 Task: Search one way flight ticket for 4 adults, 1 infant in seat and 1 infant on lap in premium economy from Redmond: Roberts Field to Springfield: Abraham Lincoln Capital Airport on 5-2-2023. Choice of flights is Westjet. Number of bags: 5 checked bags. Price is upto 20000. Outbound departure time preference is 11:00.
Action: Mouse moved to (393, 334)
Screenshot: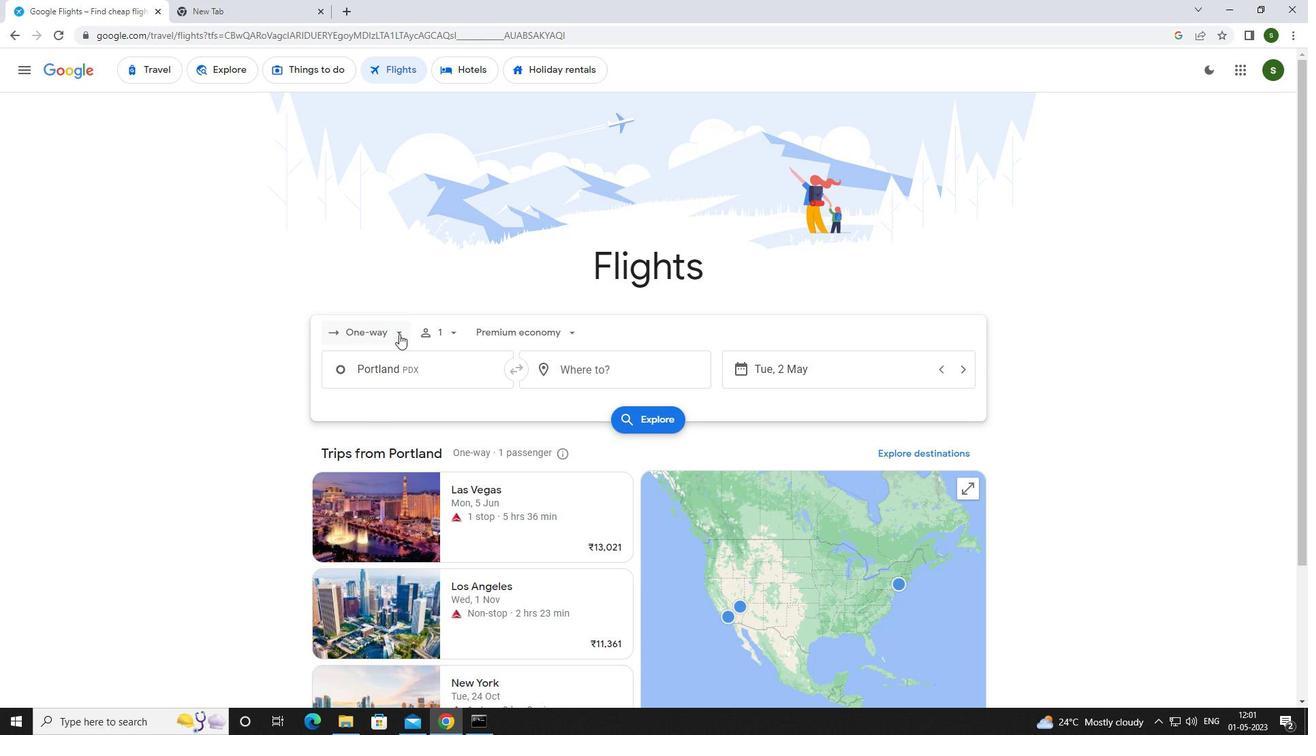 
Action: Mouse pressed left at (393, 334)
Screenshot: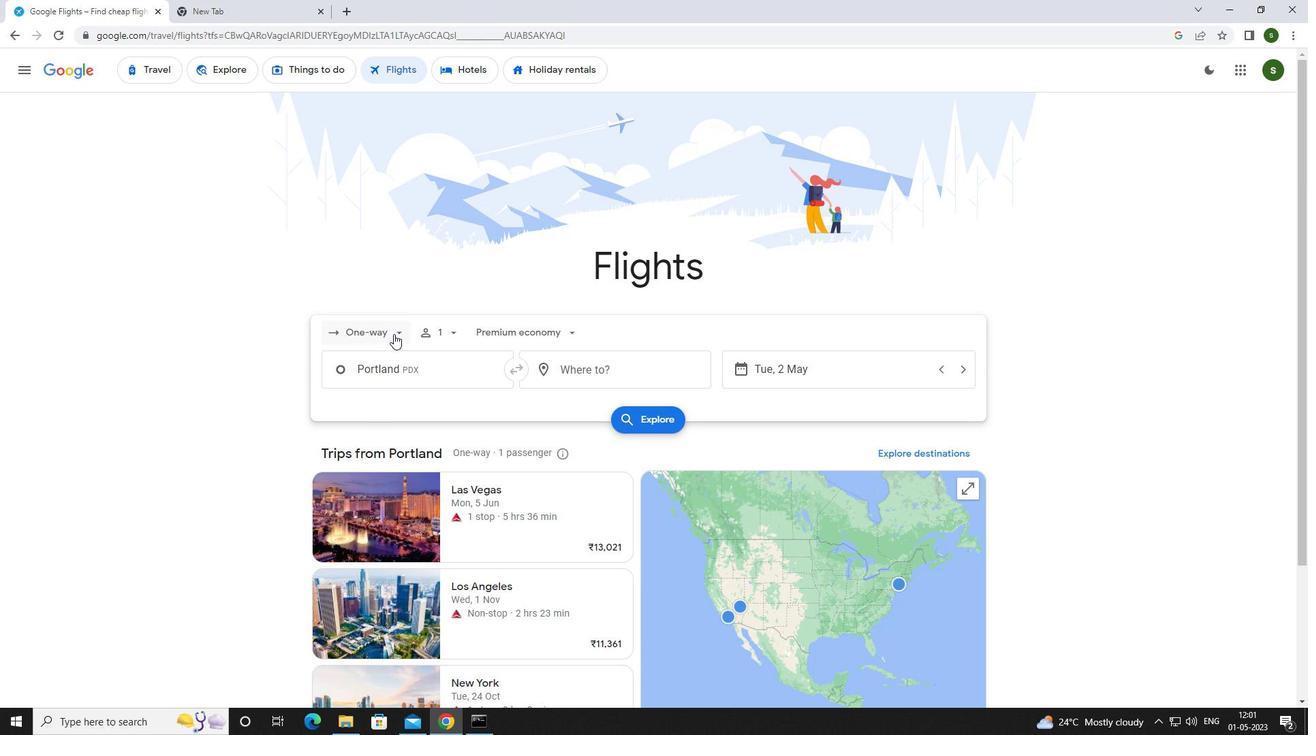 
Action: Mouse moved to (386, 394)
Screenshot: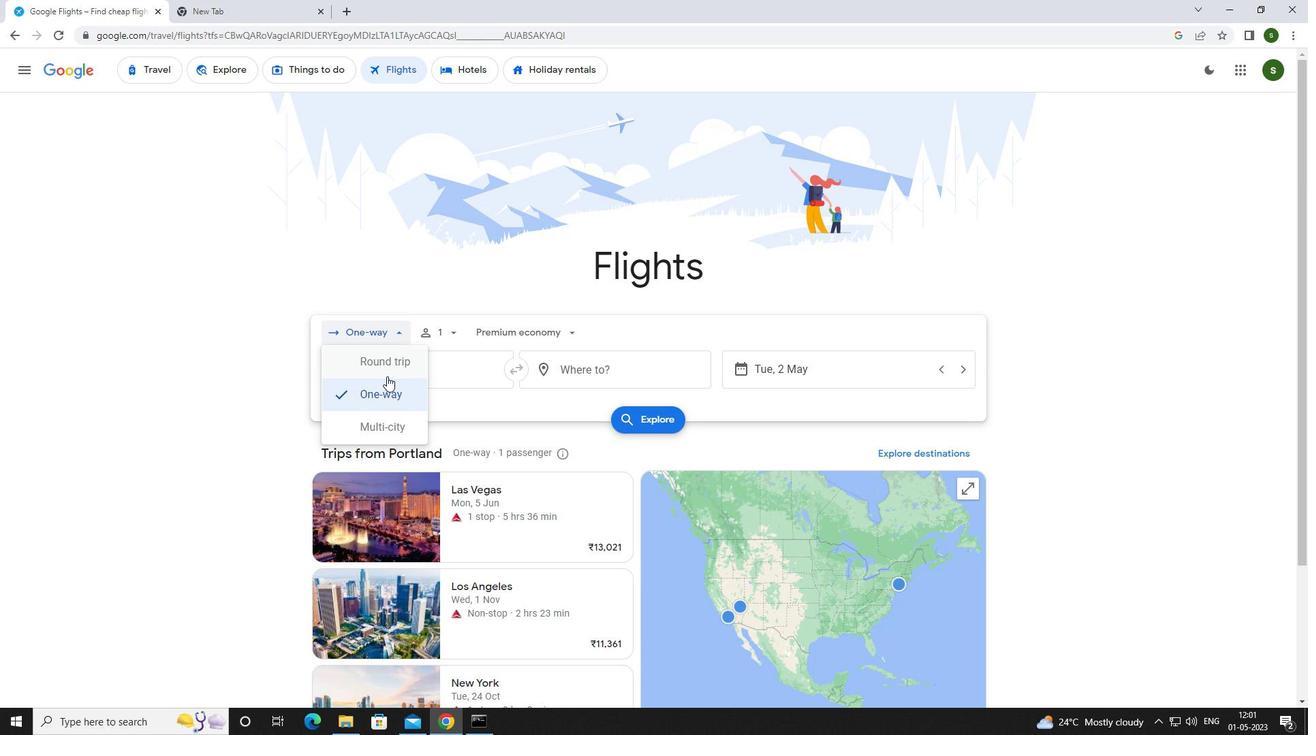 
Action: Mouse pressed left at (386, 394)
Screenshot: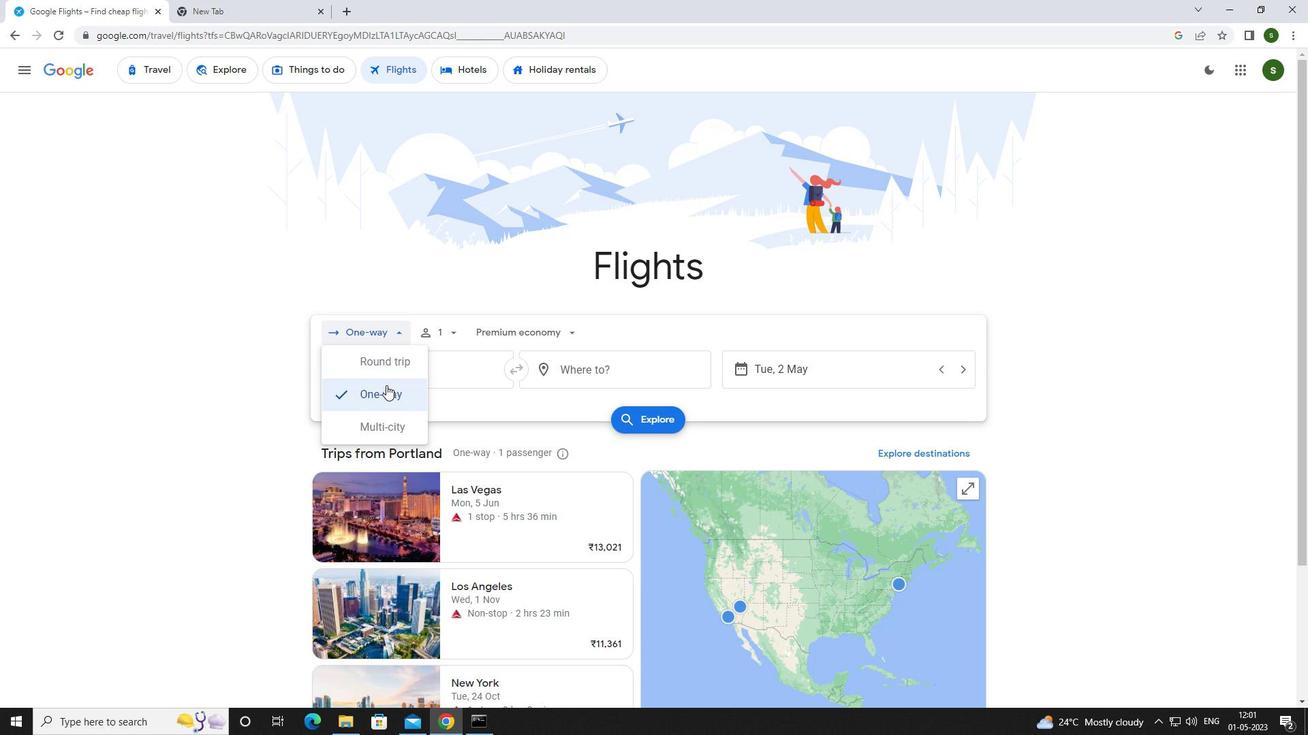 
Action: Mouse moved to (446, 337)
Screenshot: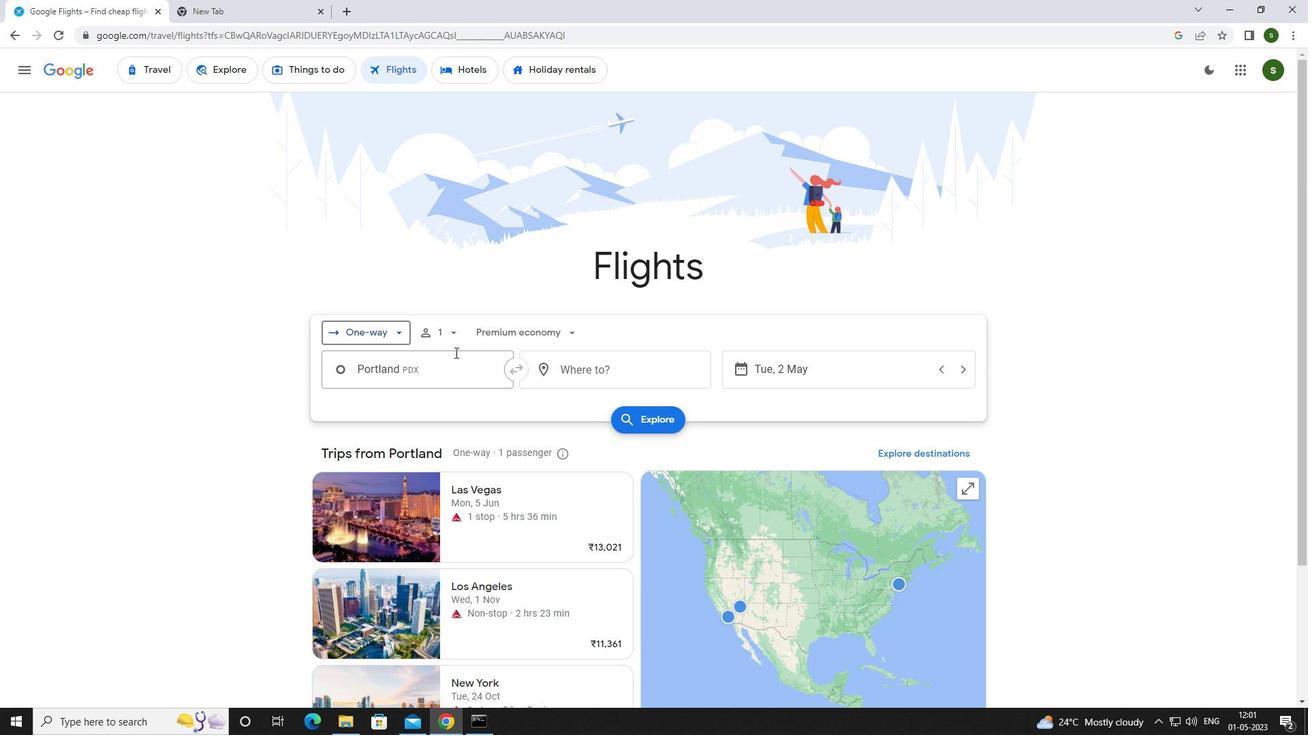
Action: Mouse pressed left at (446, 337)
Screenshot: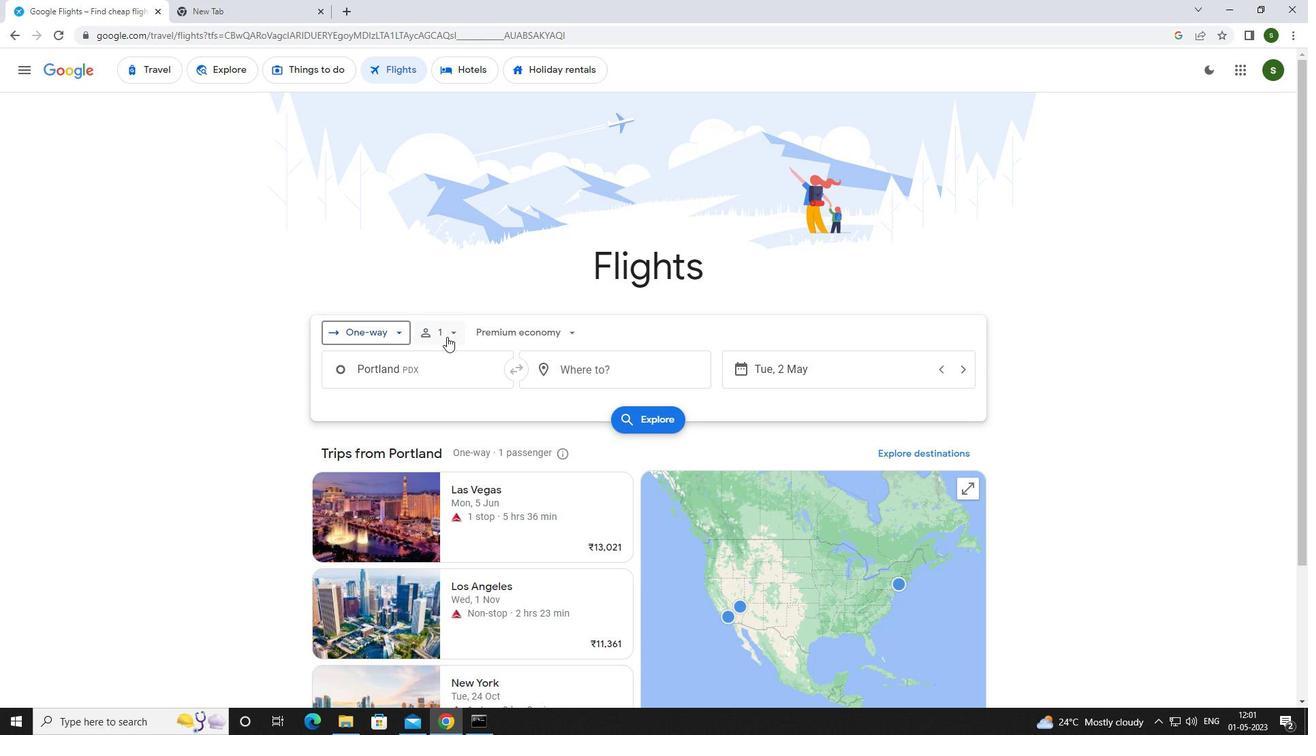 
Action: Mouse moved to (553, 363)
Screenshot: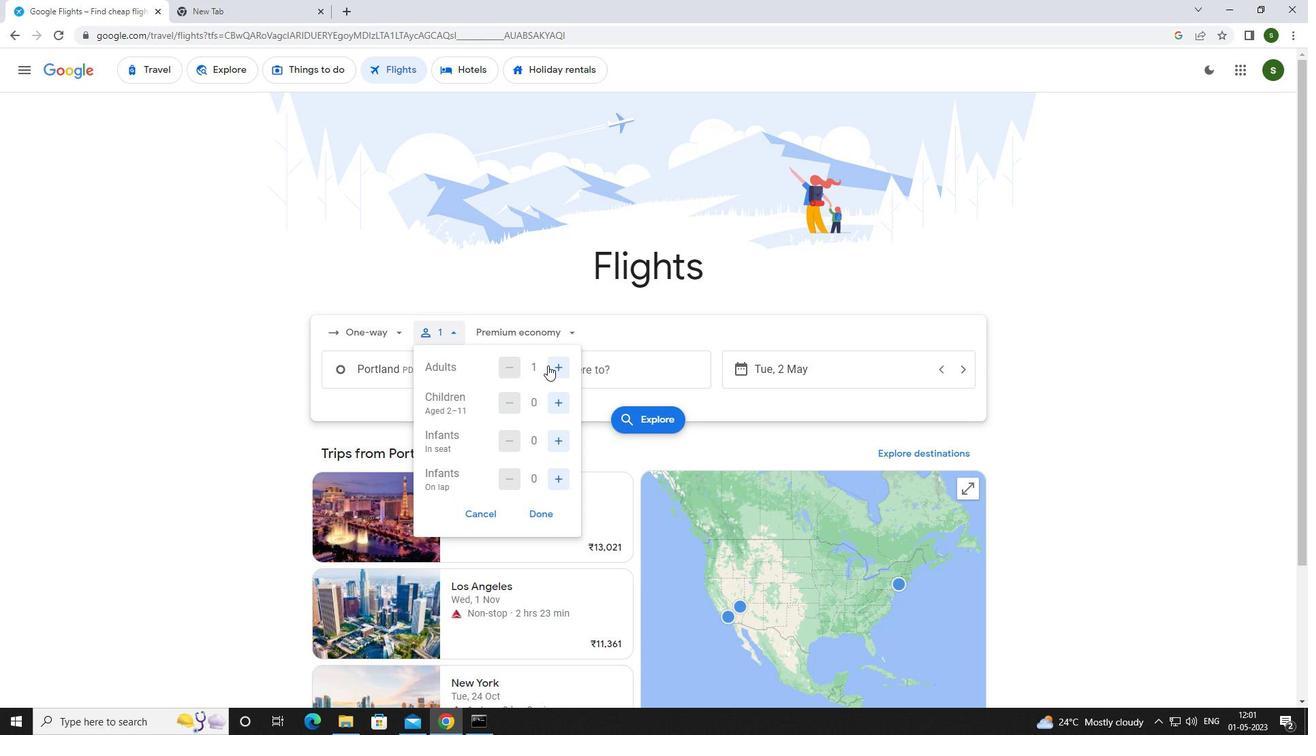 
Action: Mouse pressed left at (553, 363)
Screenshot: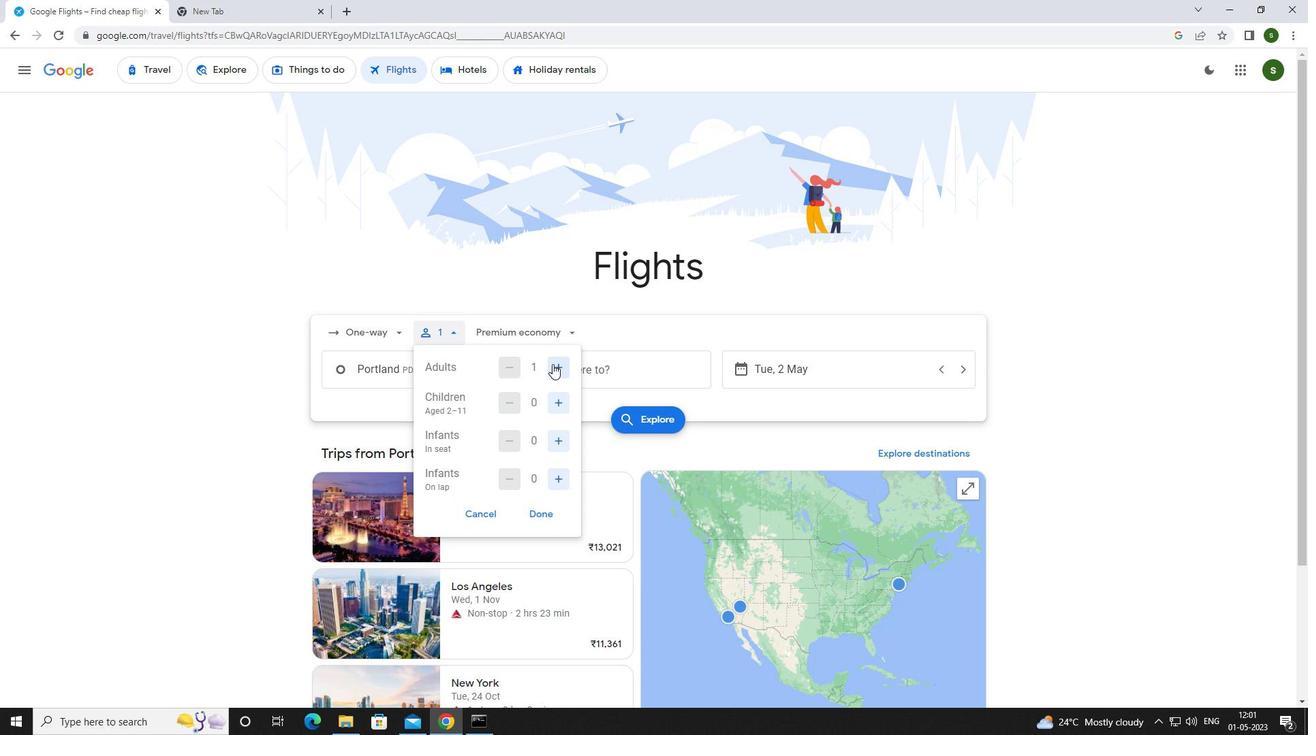 
Action: Mouse pressed left at (553, 363)
Screenshot: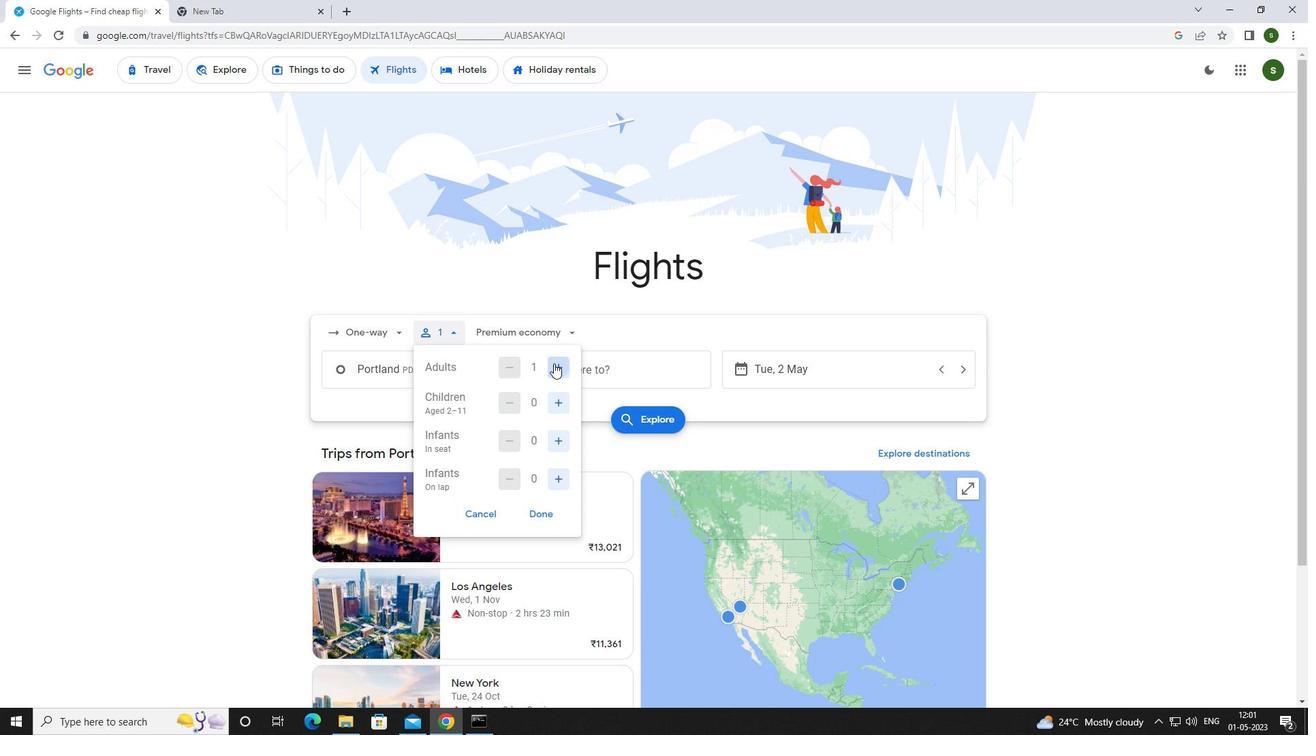 
Action: Mouse pressed left at (553, 363)
Screenshot: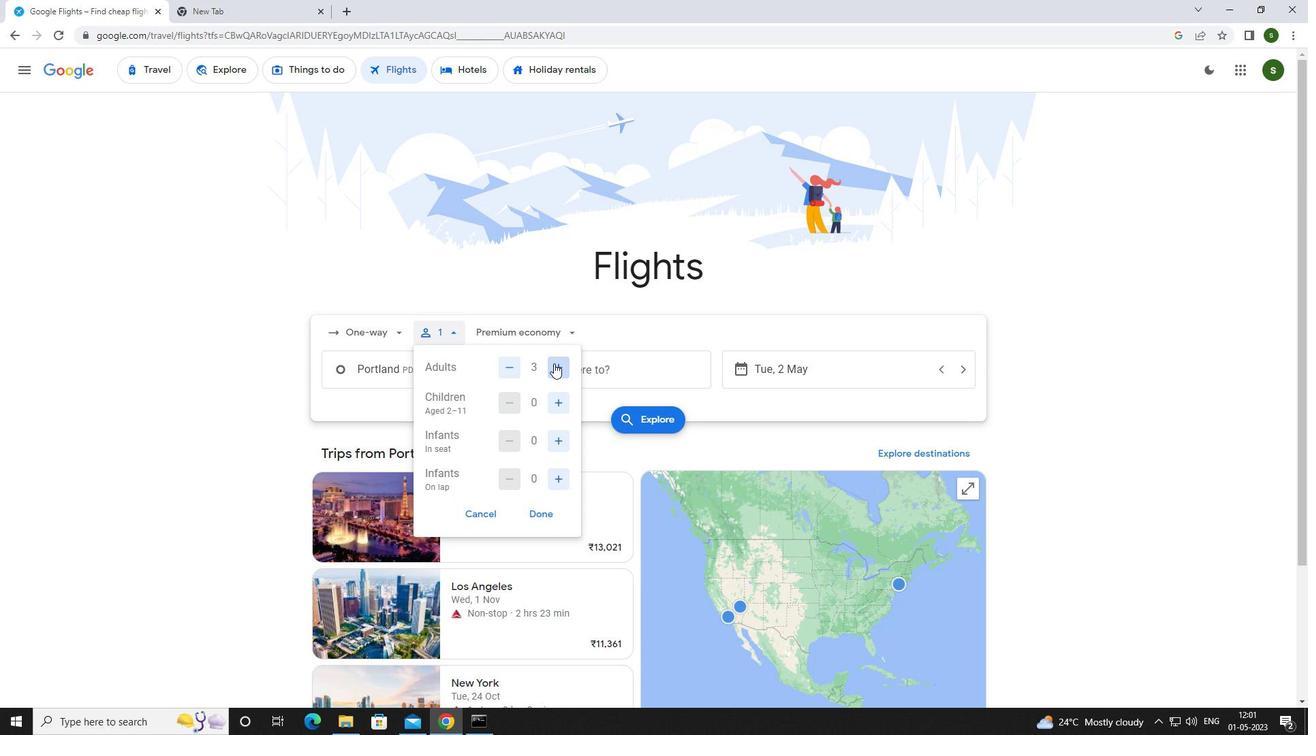 
Action: Mouse moved to (566, 437)
Screenshot: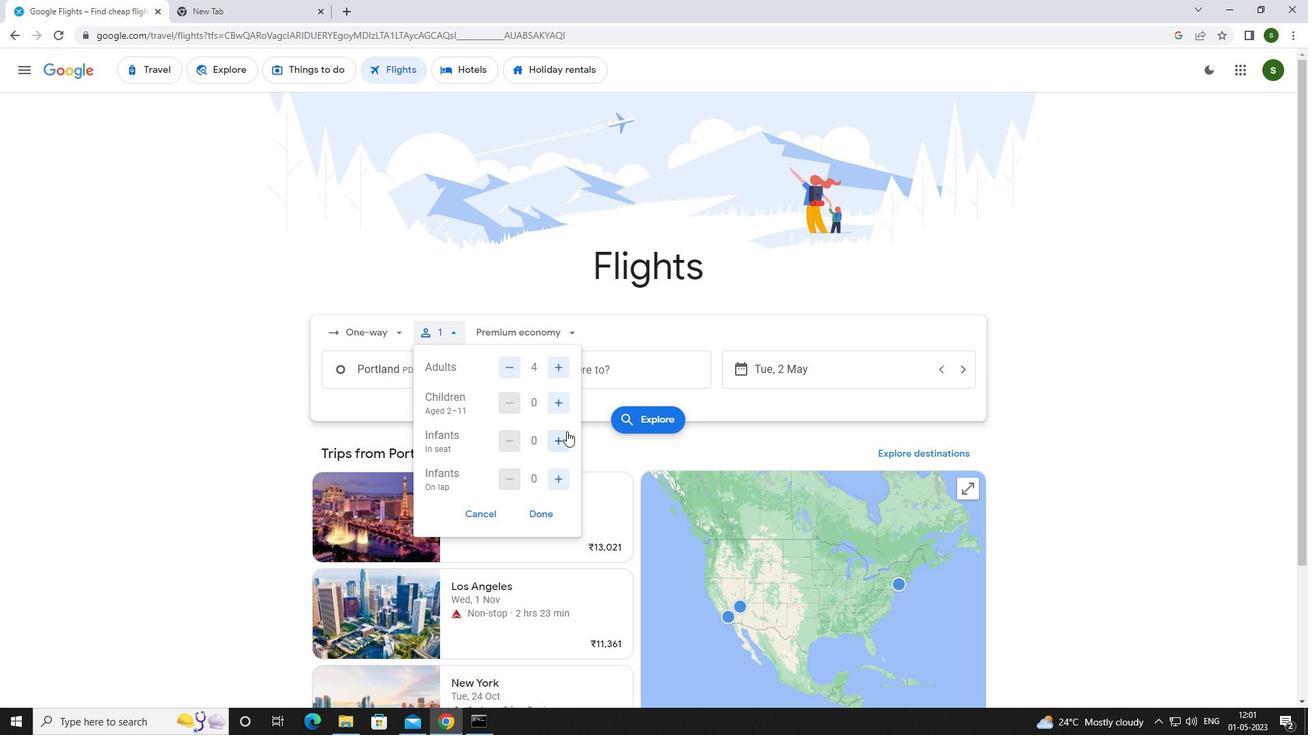 
Action: Mouse pressed left at (566, 437)
Screenshot: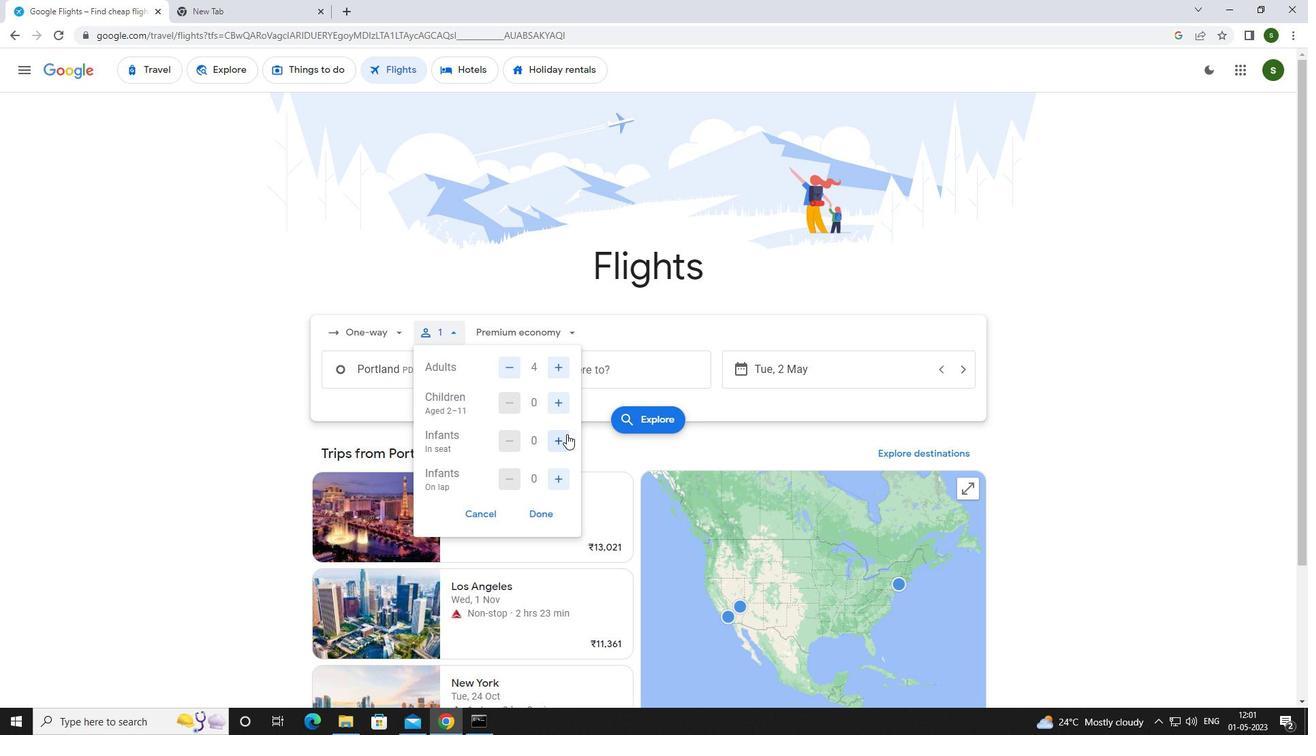 
Action: Mouse moved to (564, 478)
Screenshot: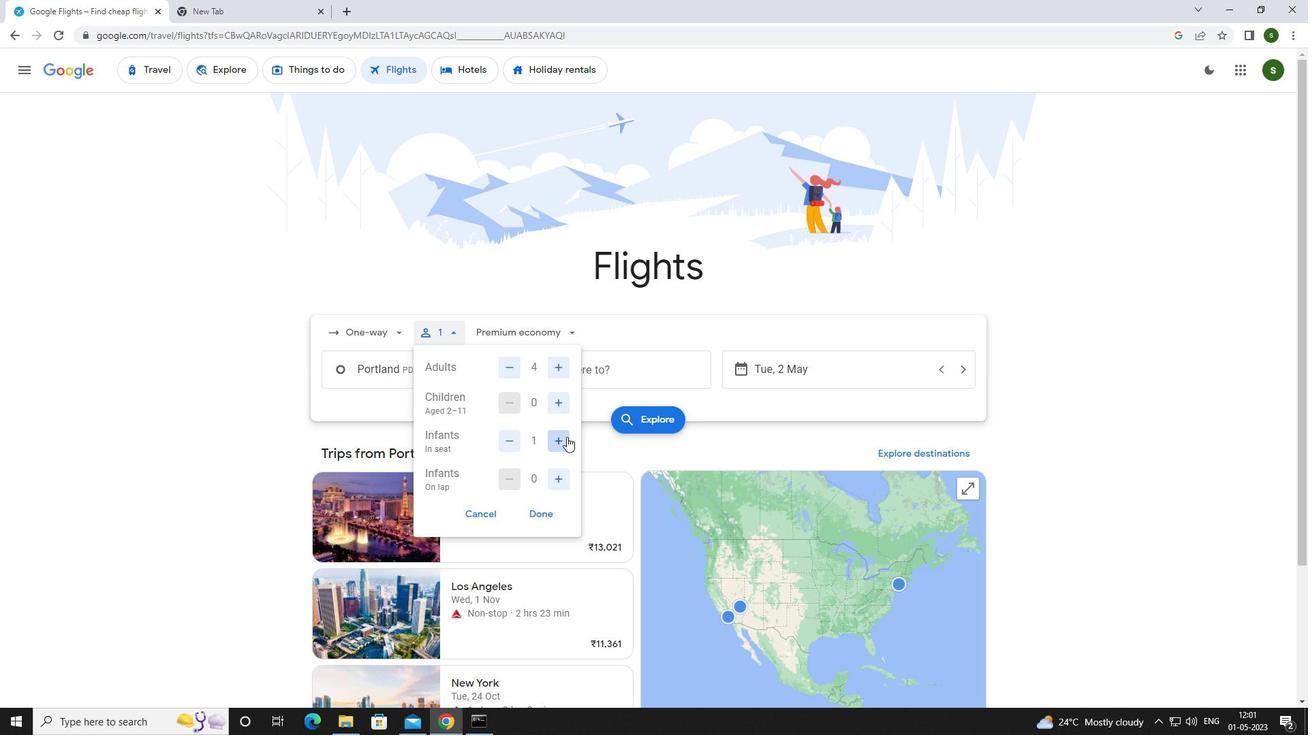 
Action: Mouse pressed left at (564, 478)
Screenshot: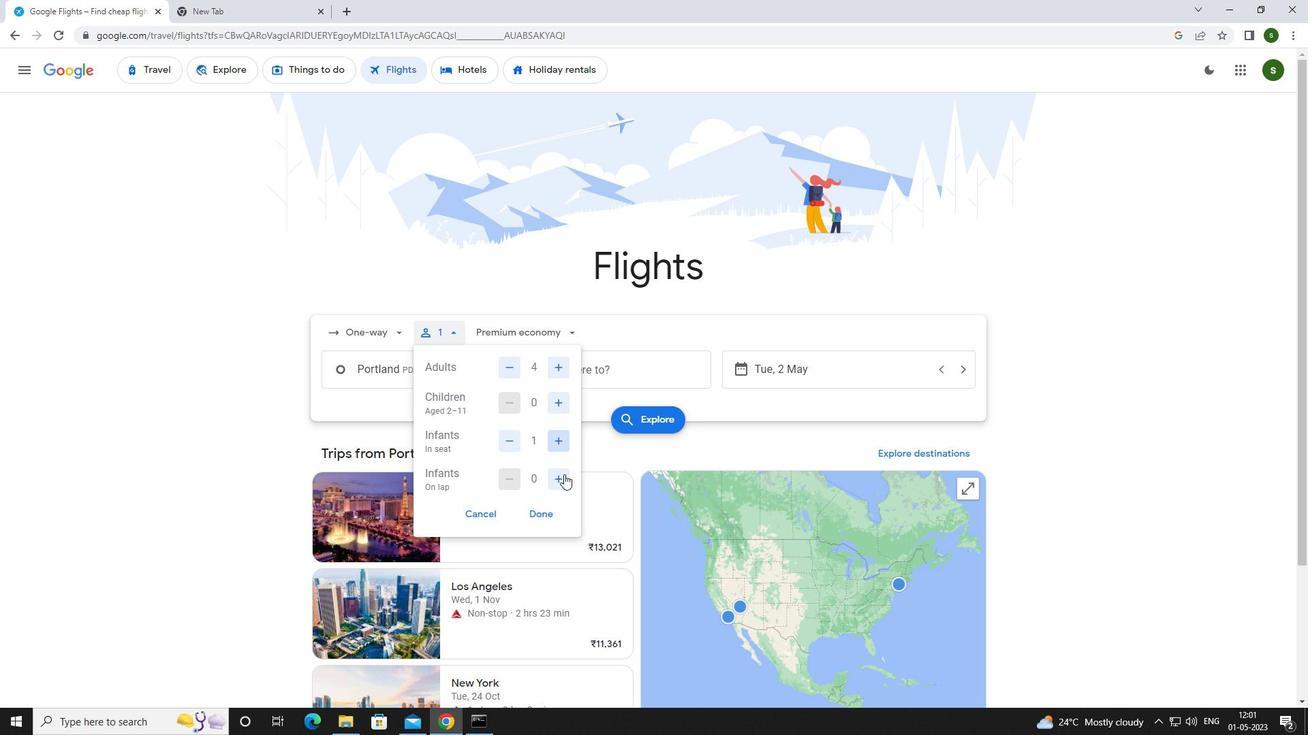 
Action: Mouse moved to (542, 335)
Screenshot: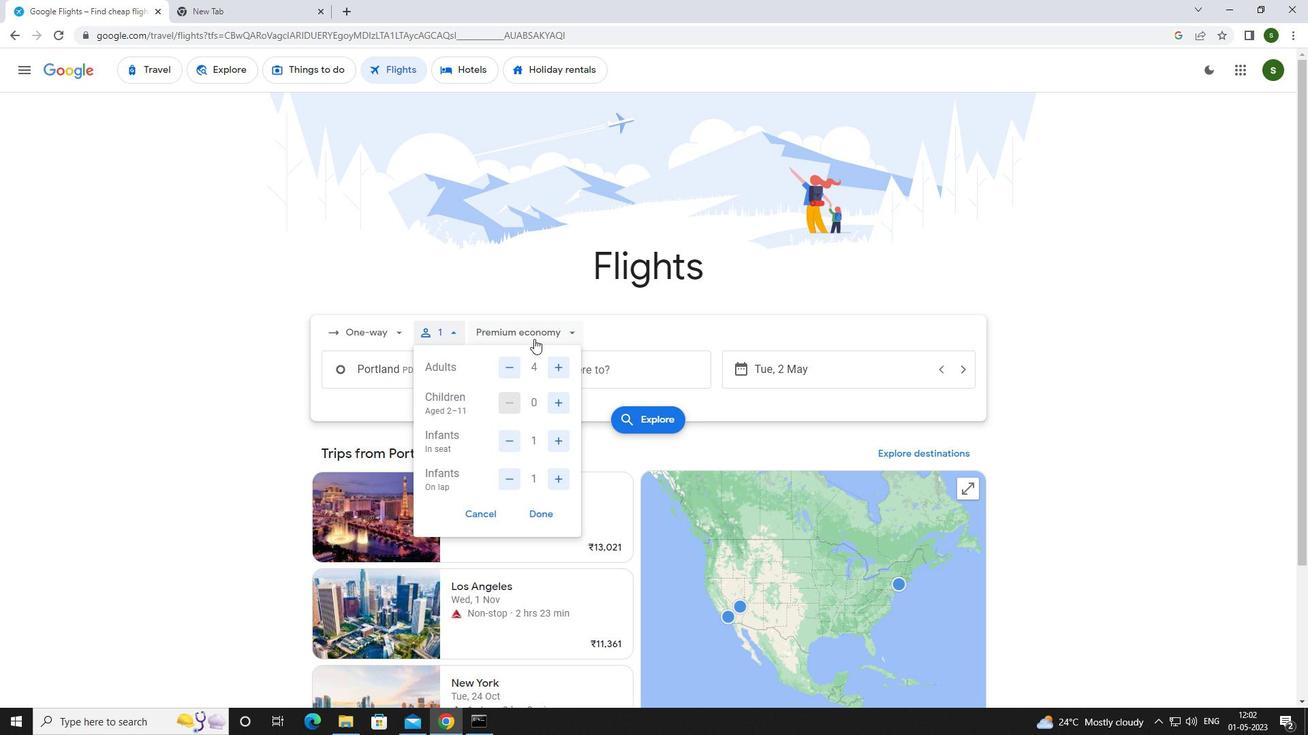 
Action: Mouse pressed left at (542, 335)
Screenshot: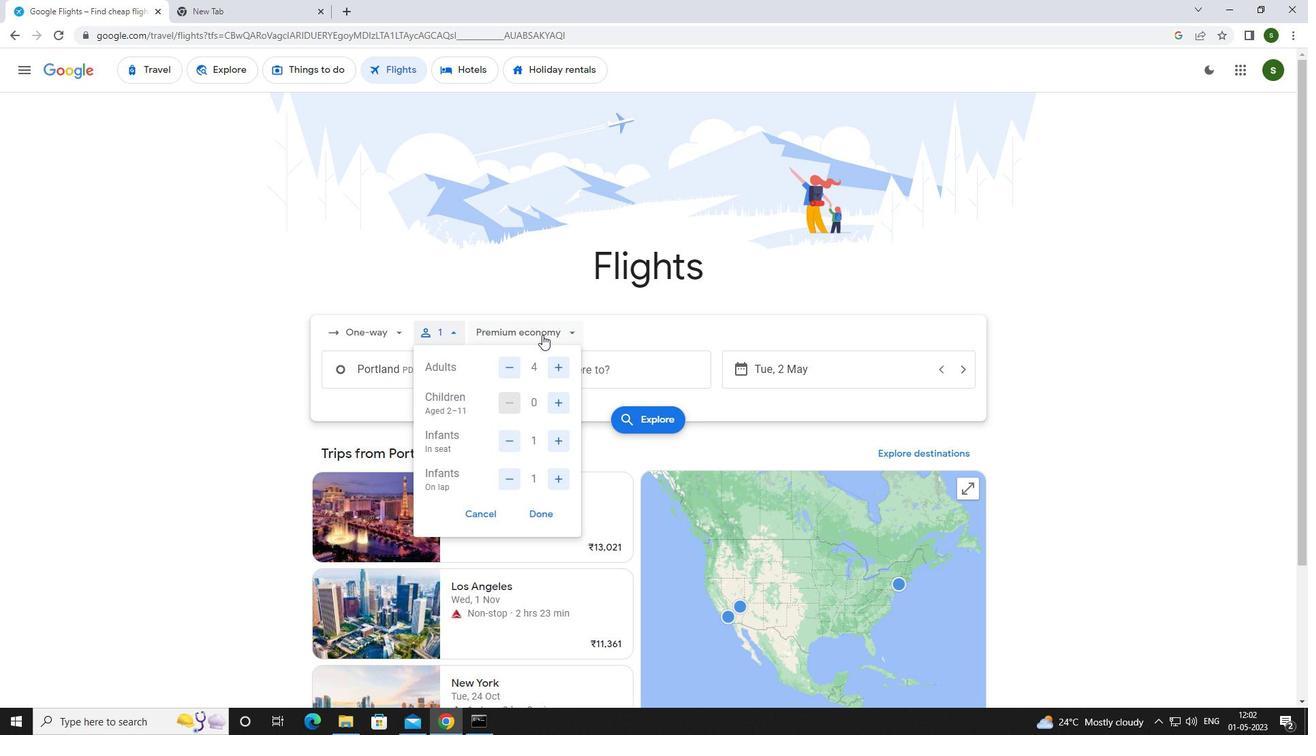 
Action: Mouse moved to (538, 402)
Screenshot: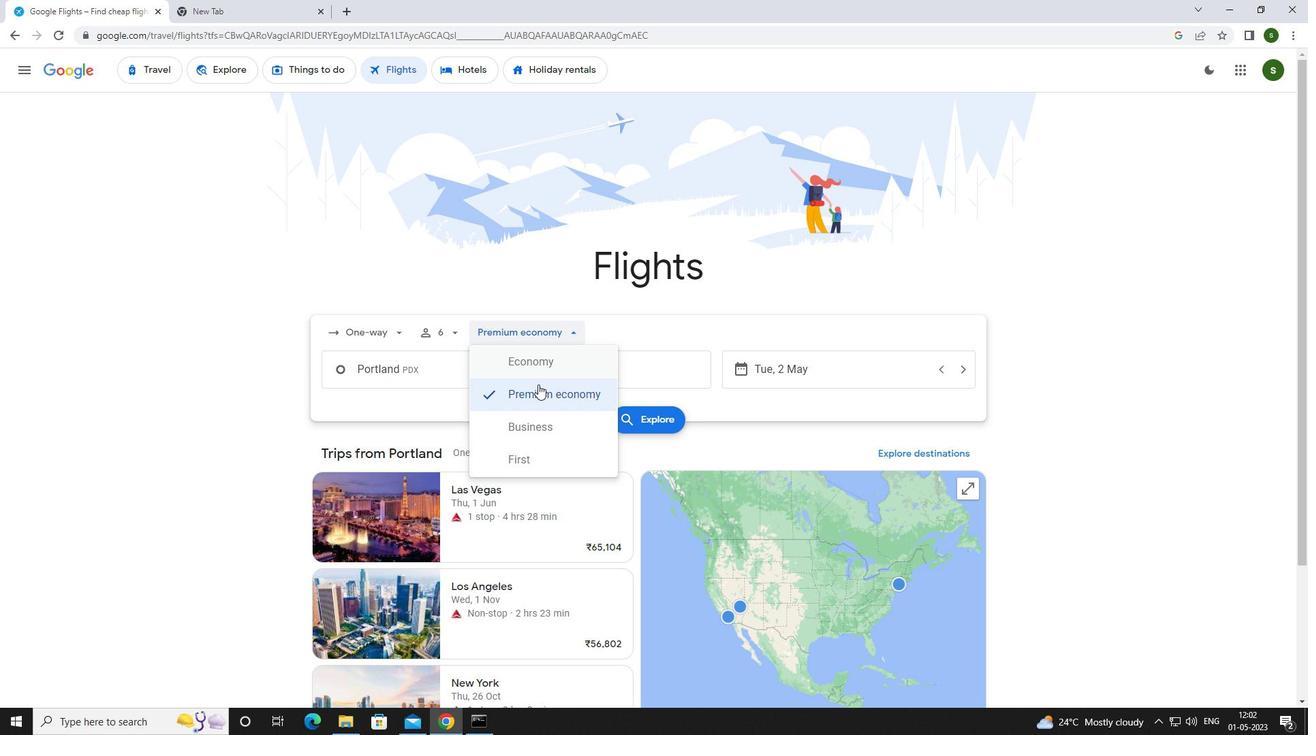 
Action: Mouse pressed left at (538, 402)
Screenshot: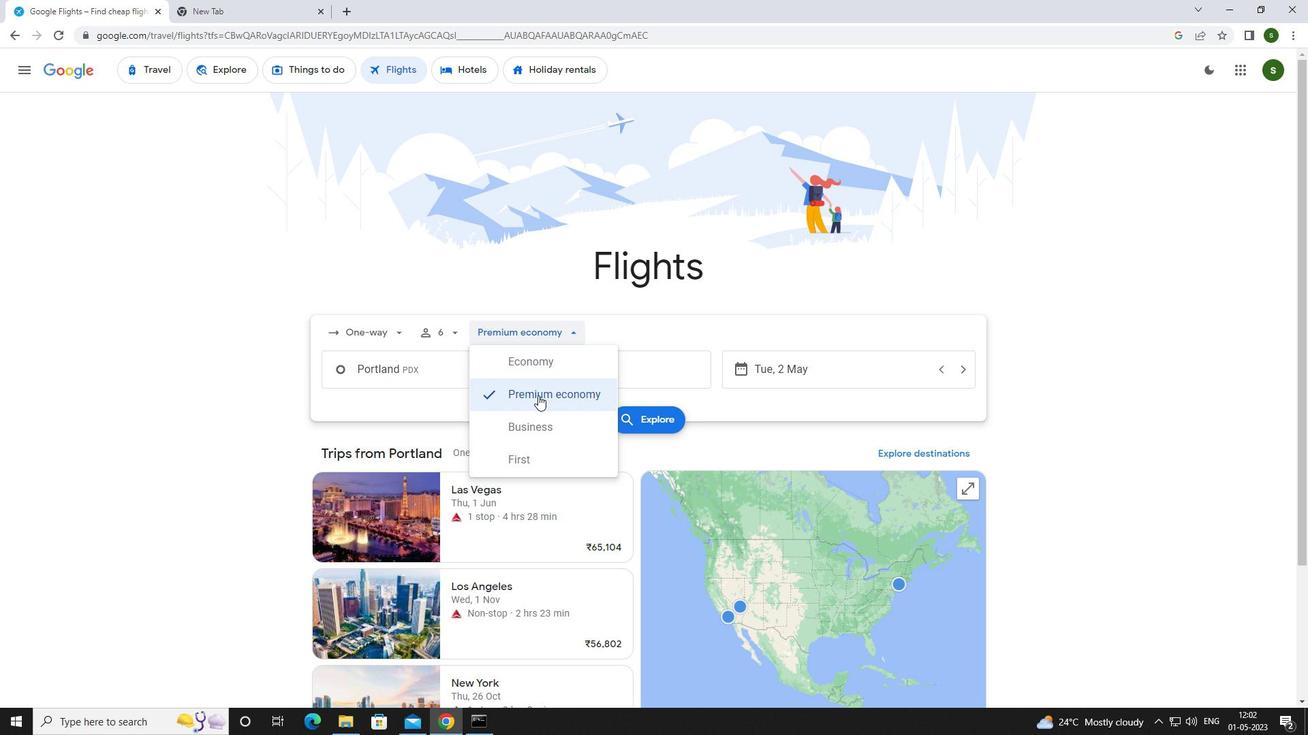 
Action: Mouse moved to (471, 370)
Screenshot: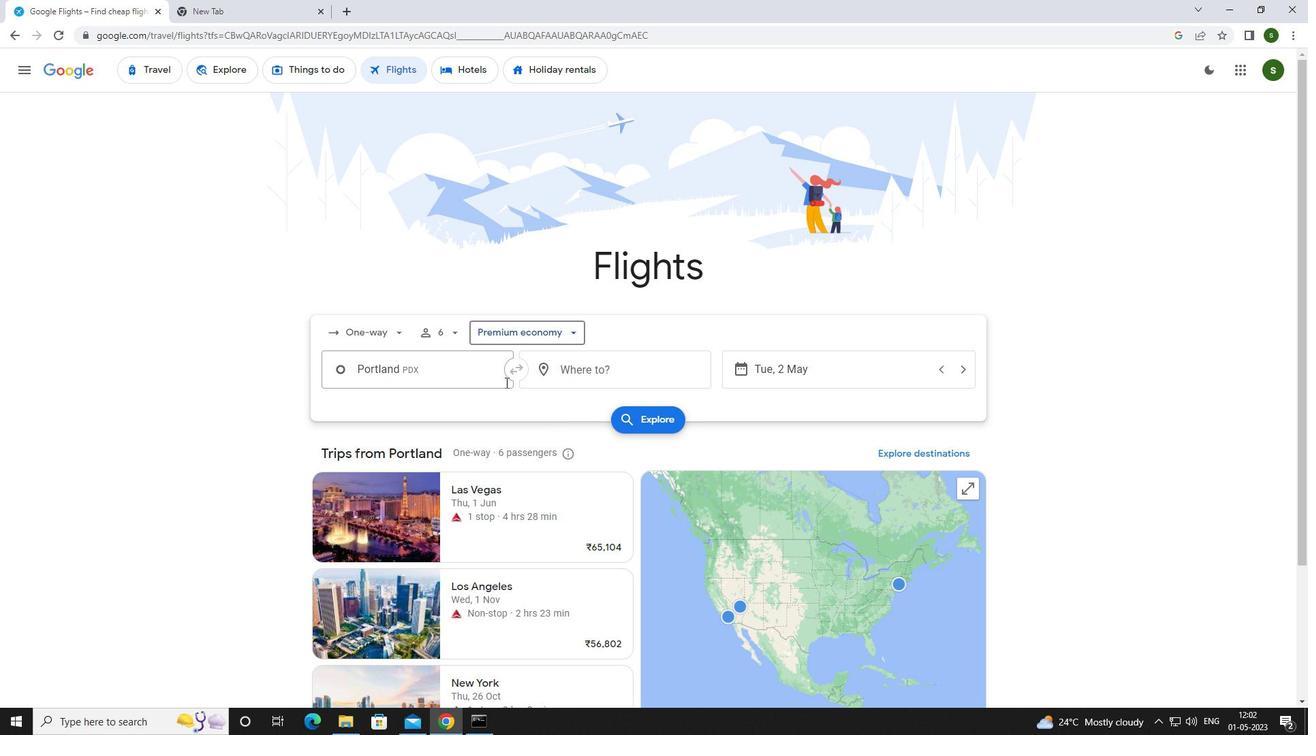 
Action: Mouse pressed left at (471, 370)
Screenshot: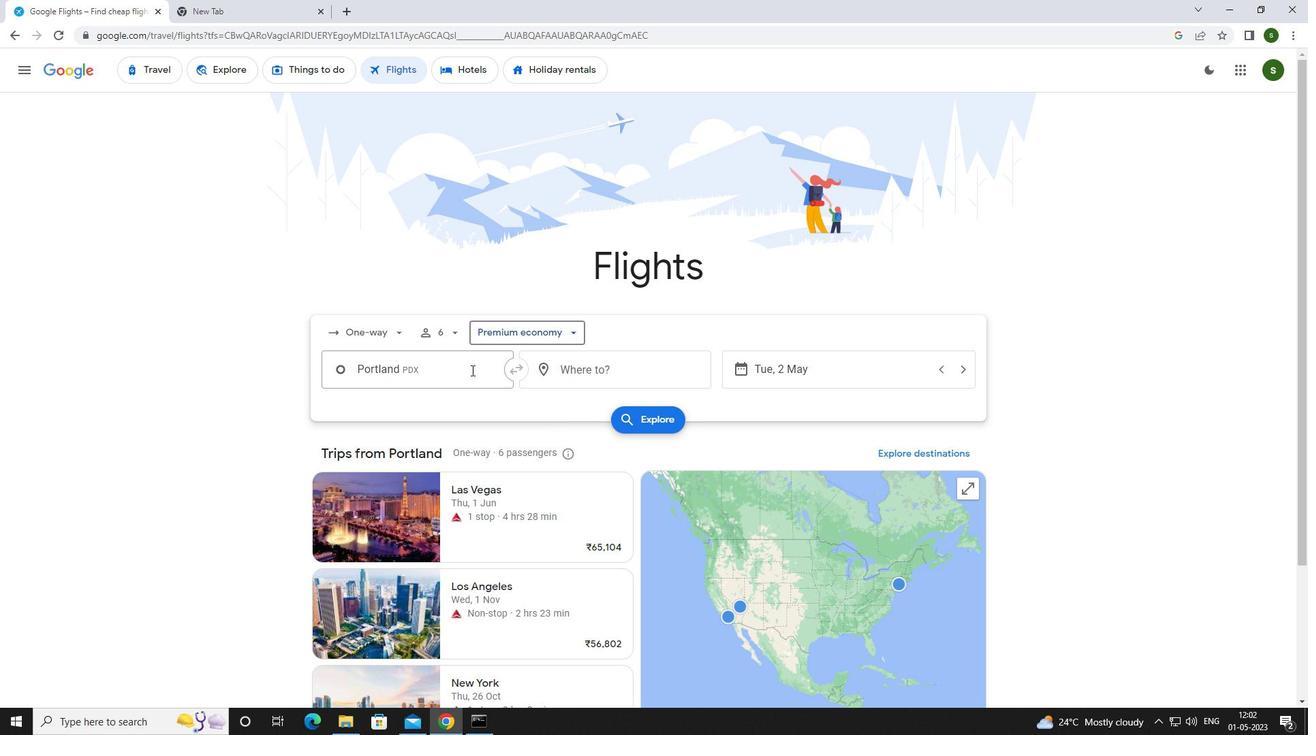 
Action: Key pressed <Key.caps_lock>r<Key.caps_lock>edmond<Key.enter>
Screenshot: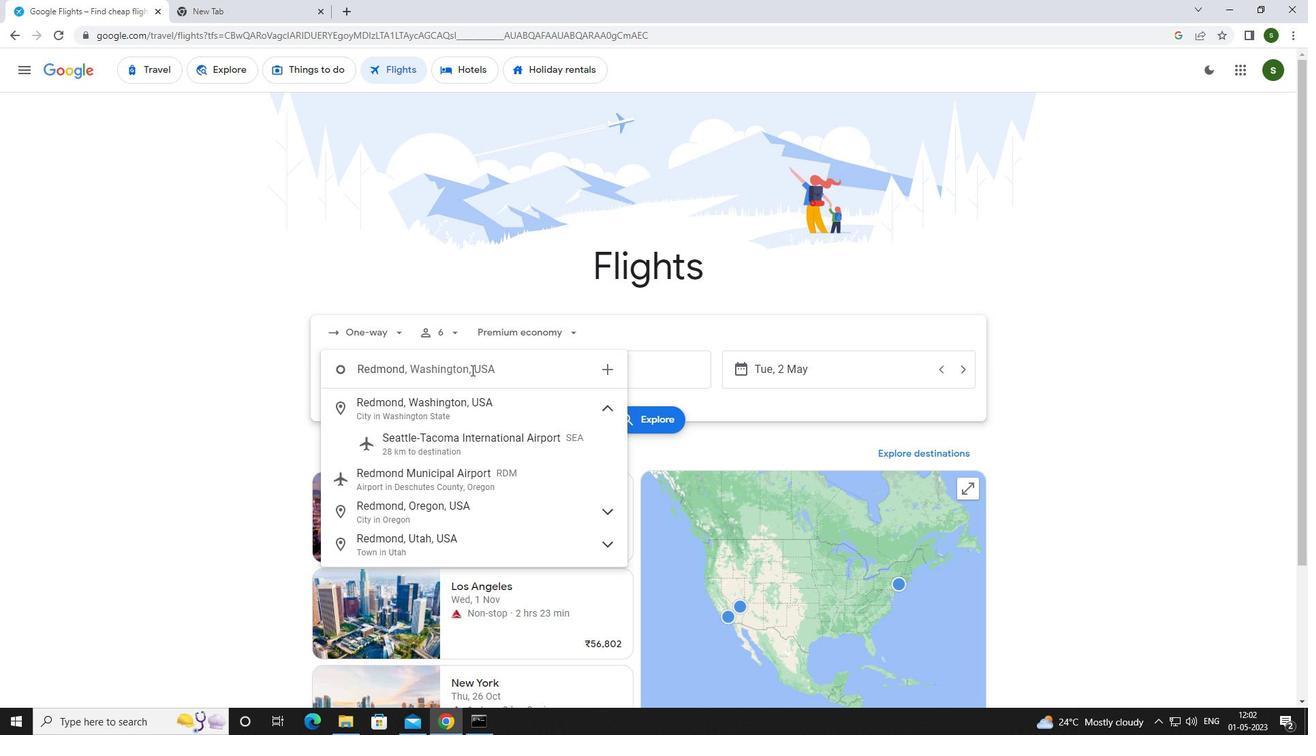 
Action: Mouse moved to (598, 364)
Screenshot: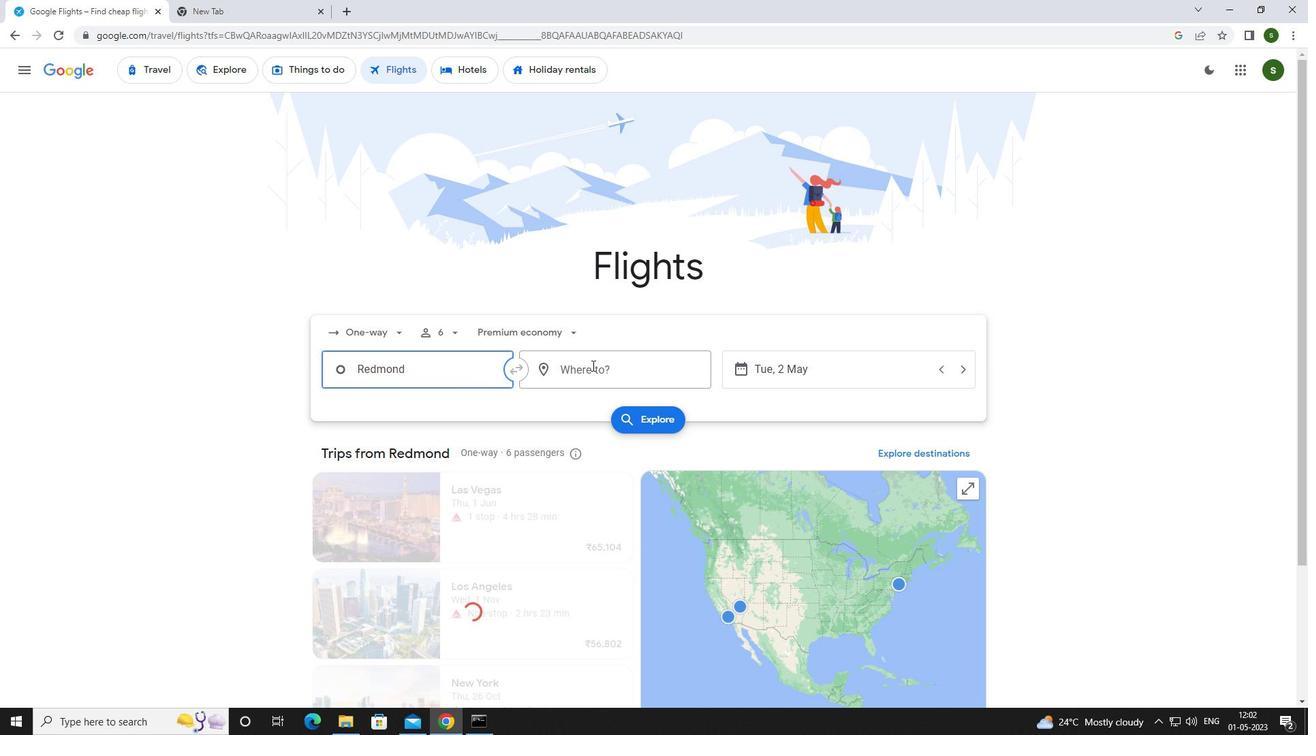 
Action: Mouse pressed left at (598, 364)
Screenshot: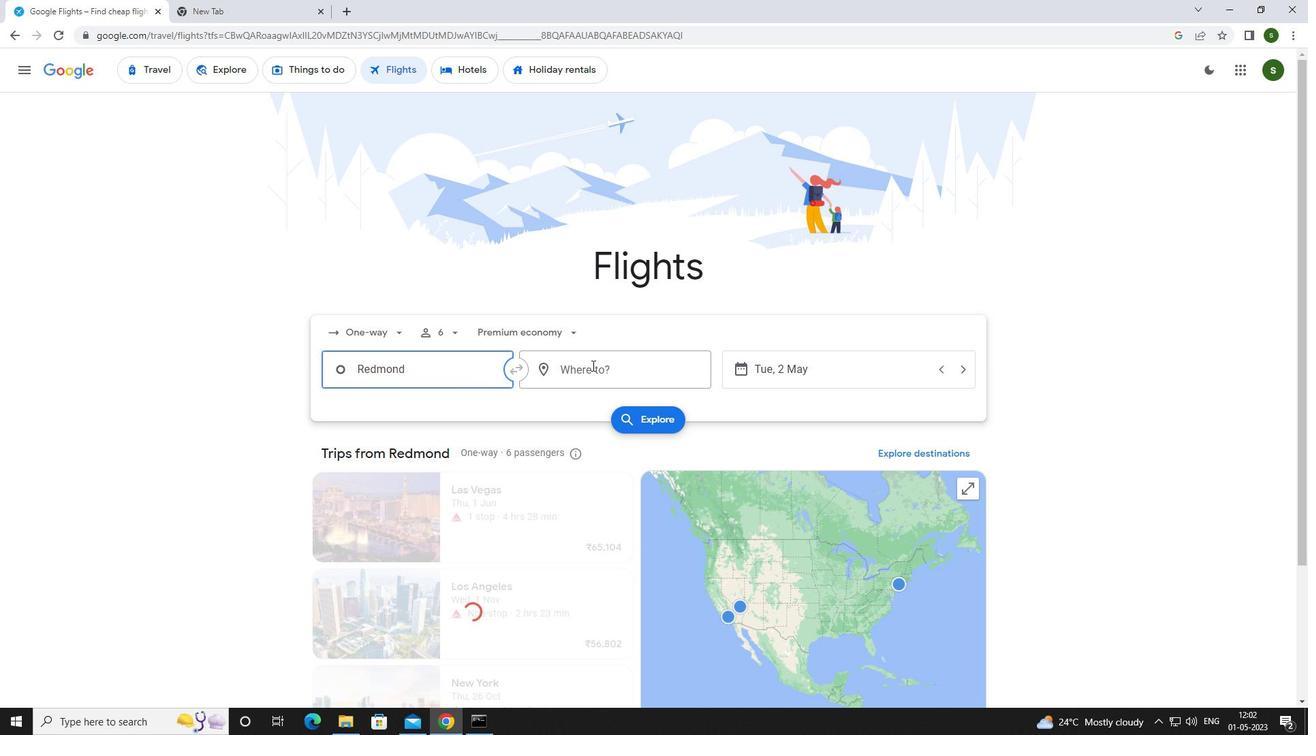 
Action: Mouse moved to (598, 360)
Screenshot: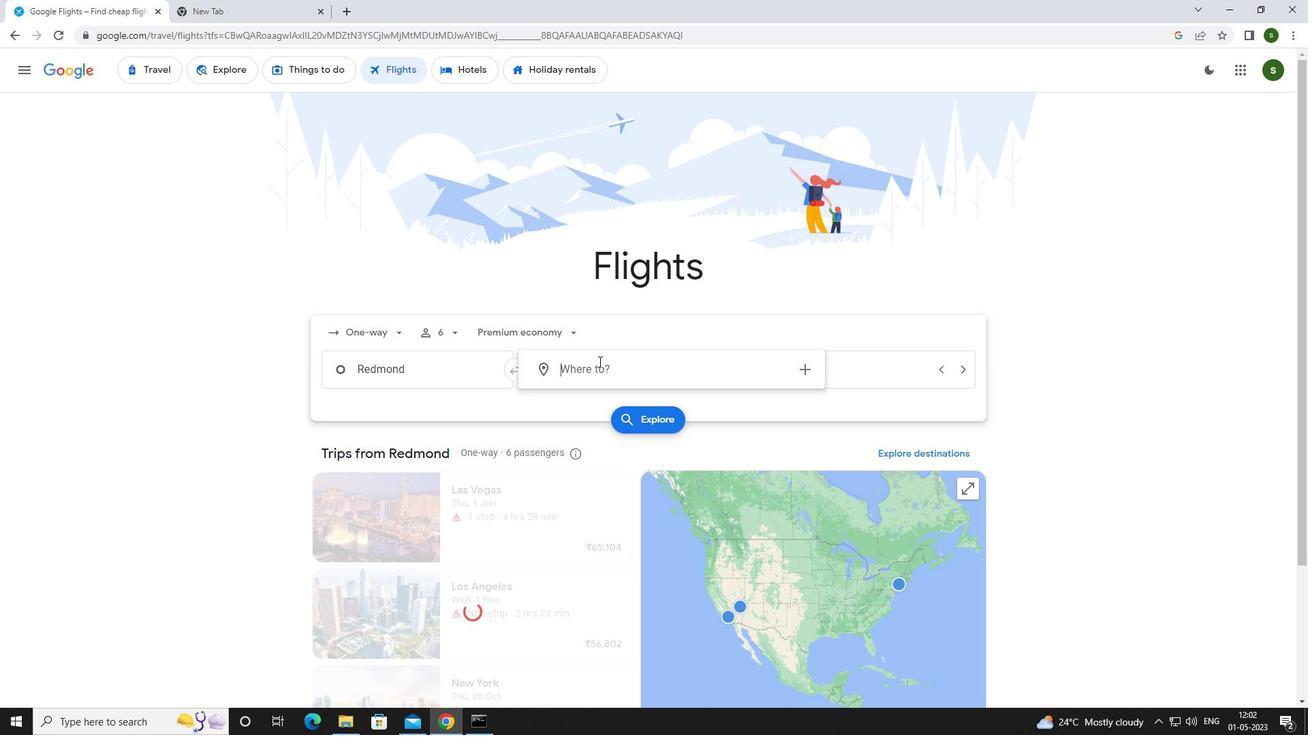 
Action: Key pressed <Key.caps_lock>s<Key.caps_lock>pringfield
Screenshot: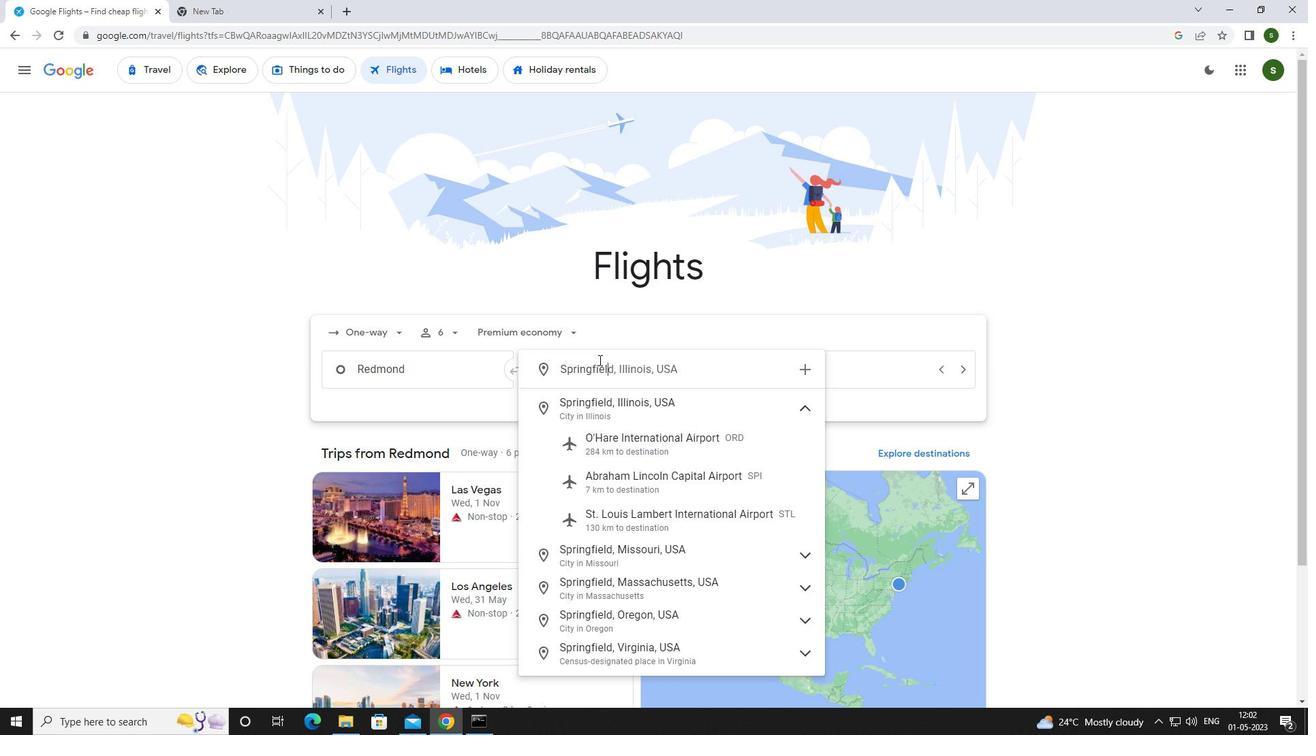 
Action: Mouse moved to (644, 472)
Screenshot: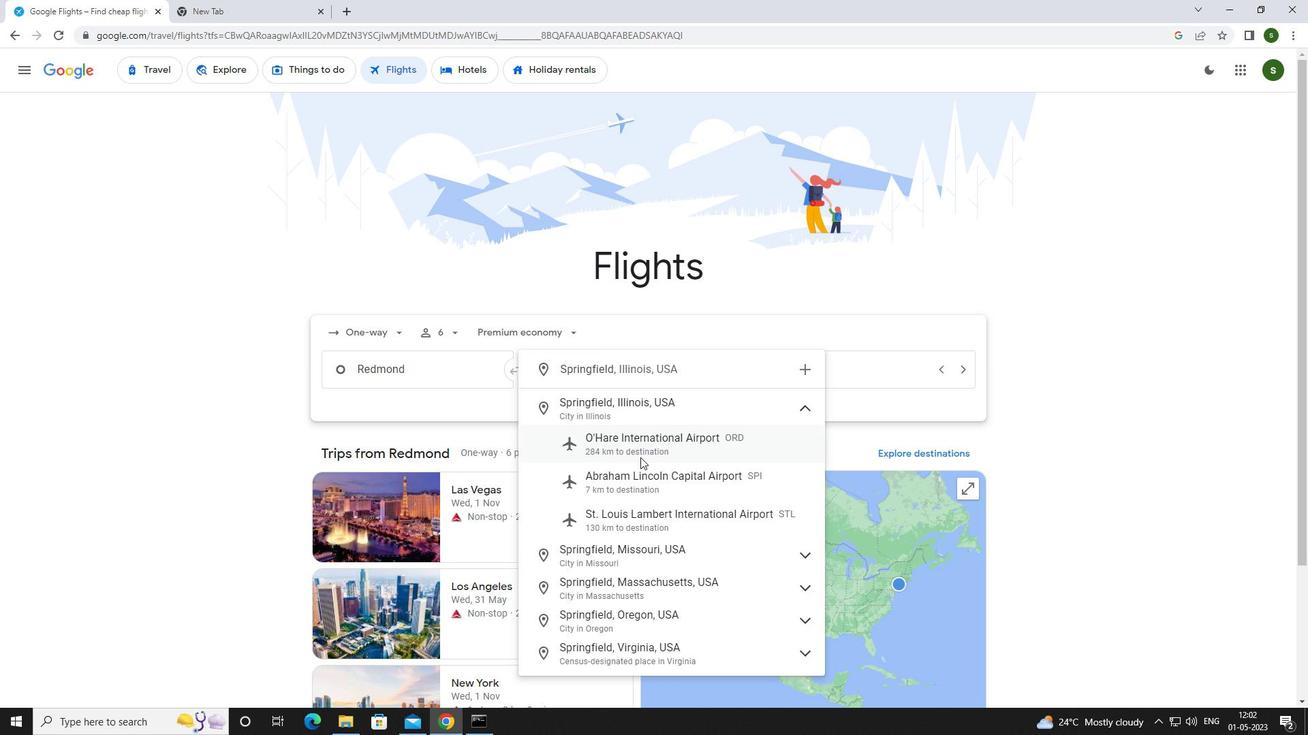 
Action: Mouse pressed left at (644, 472)
Screenshot: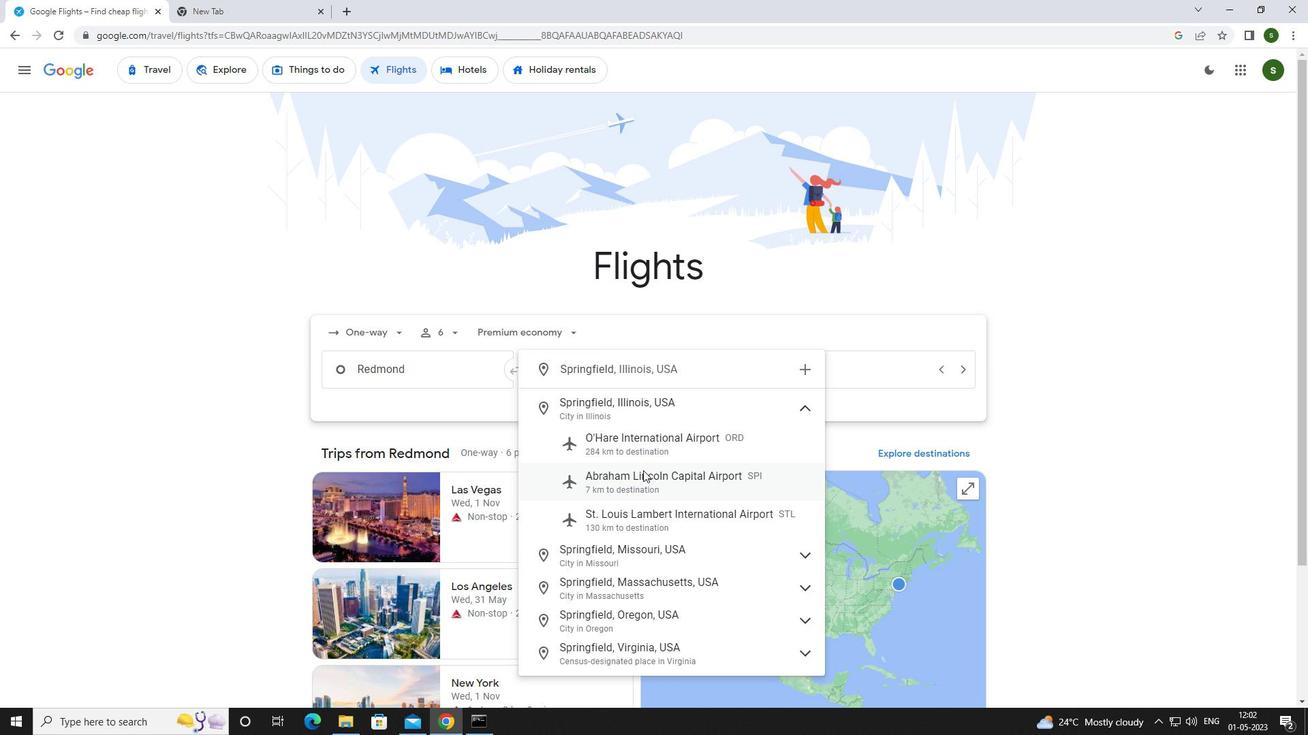 
Action: Mouse moved to (836, 376)
Screenshot: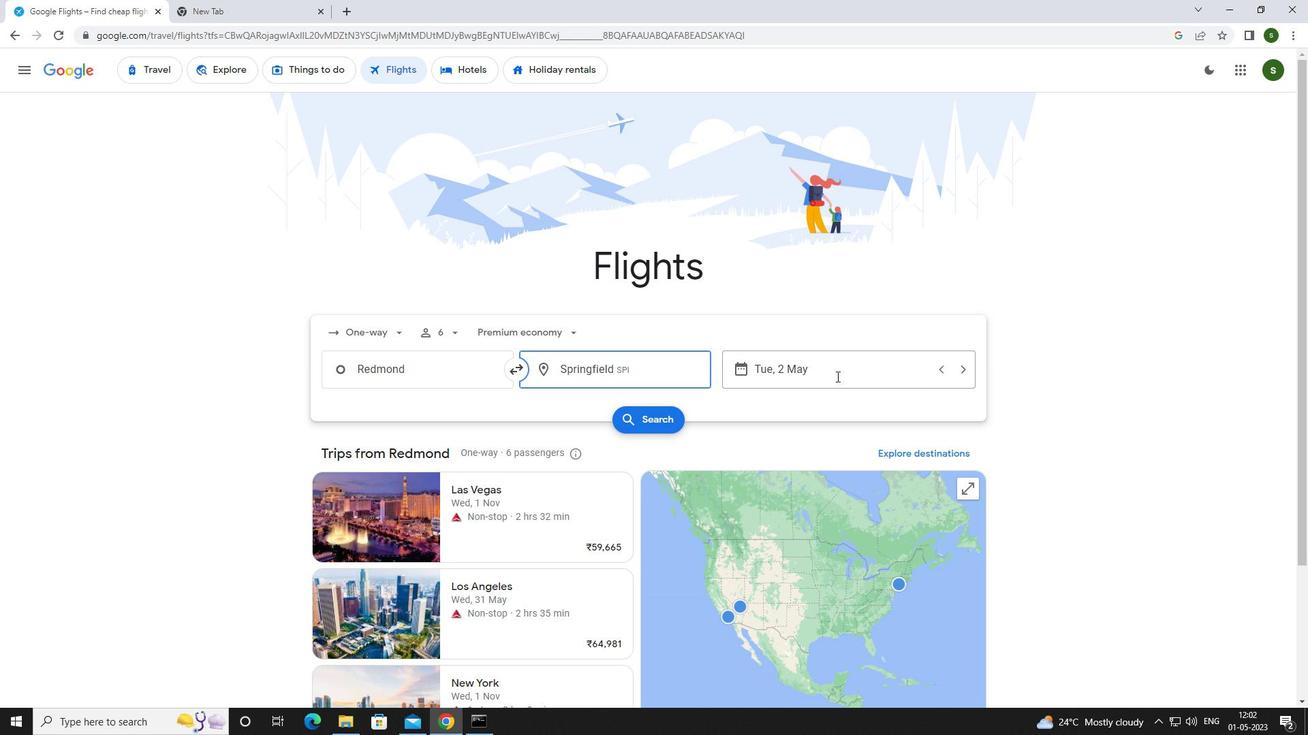 
Action: Mouse pressed left at (836, 376)
Screenshot: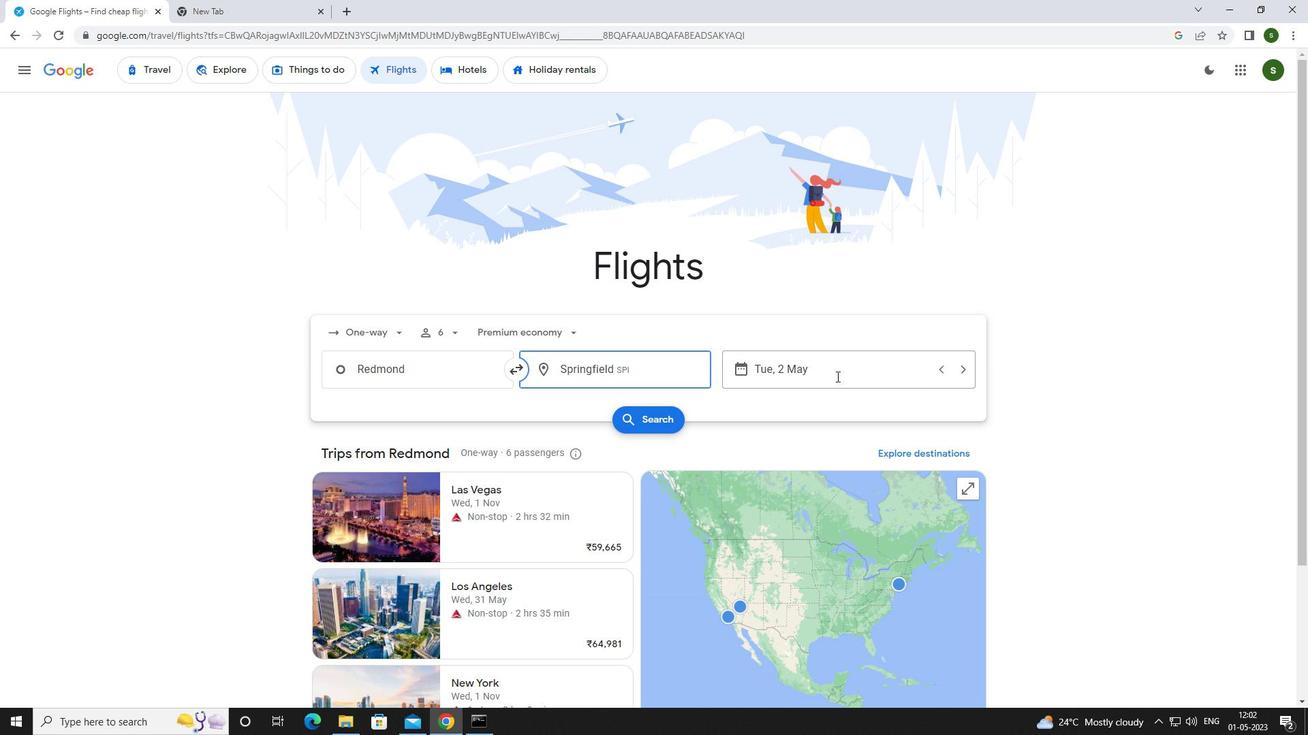 
Action: Mouse moved to (550, 458)
Screenshot: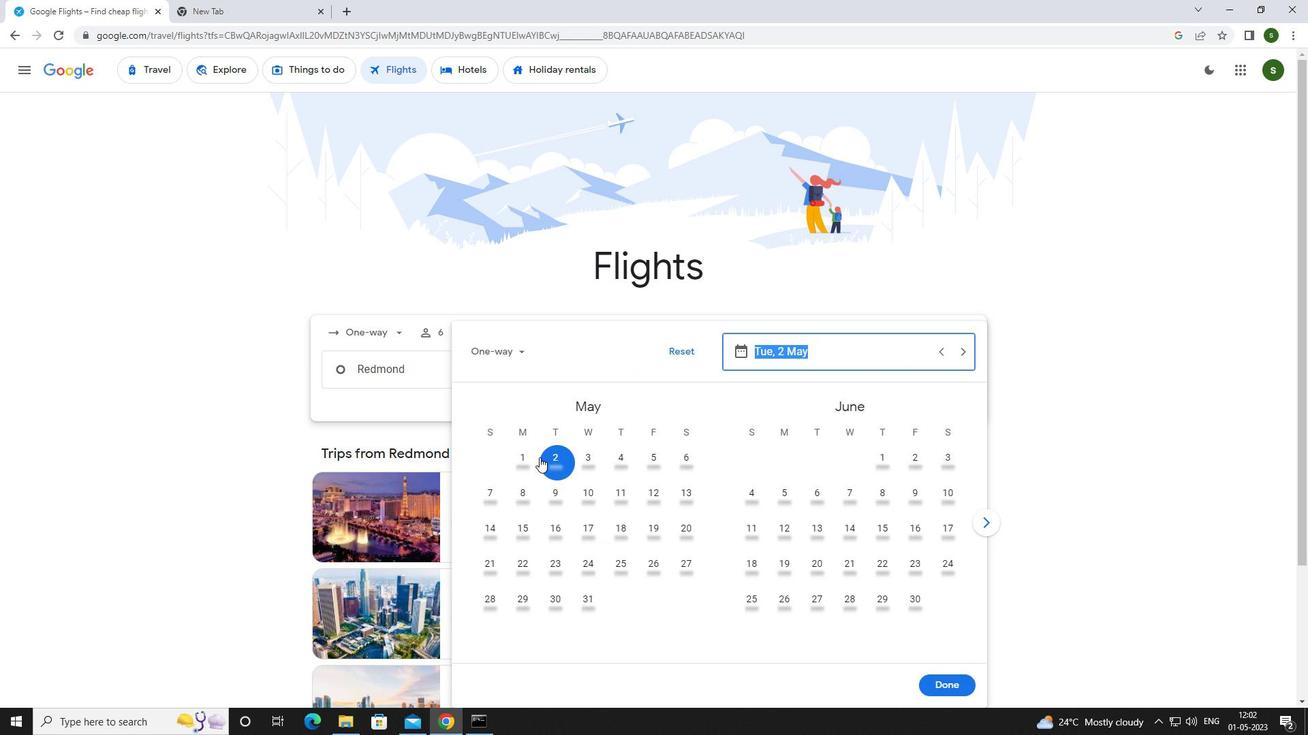 
Action: Mouse pressed left at (550, 458)
Screenshot: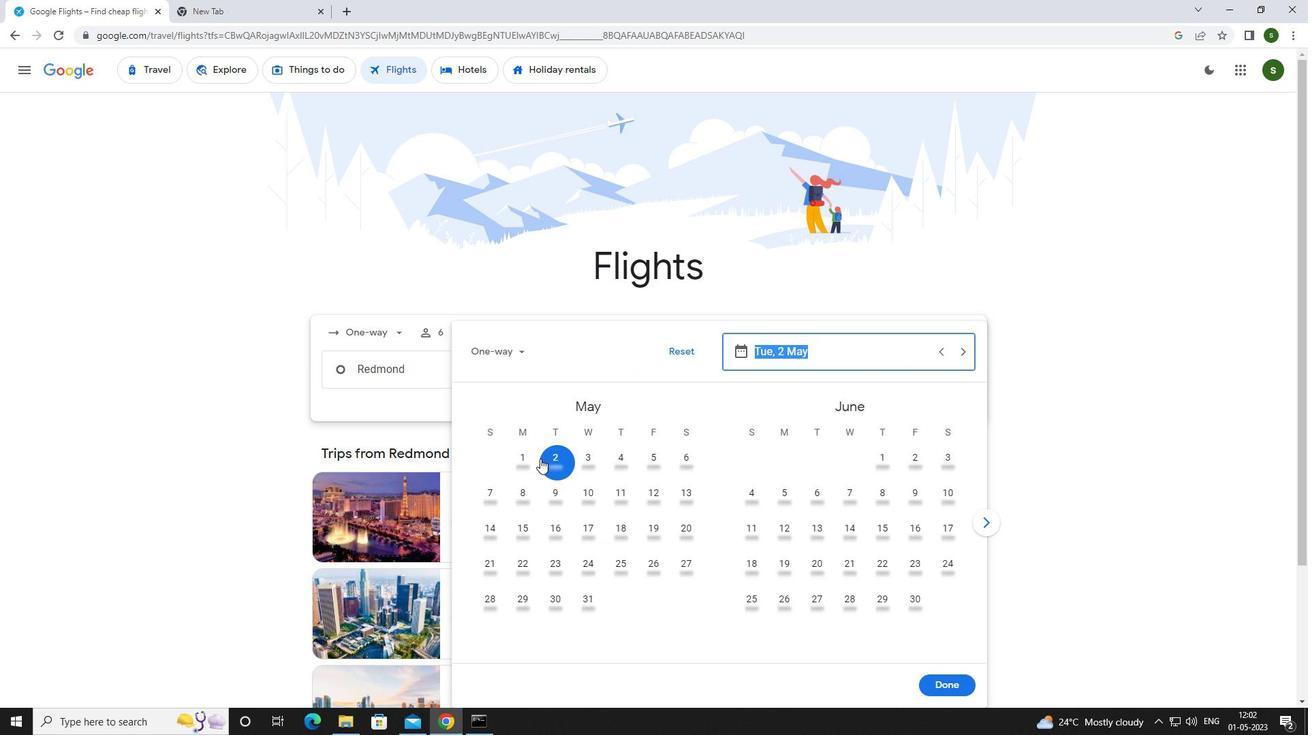 
Action: Mouse moved to (943, 681)
Screenshot: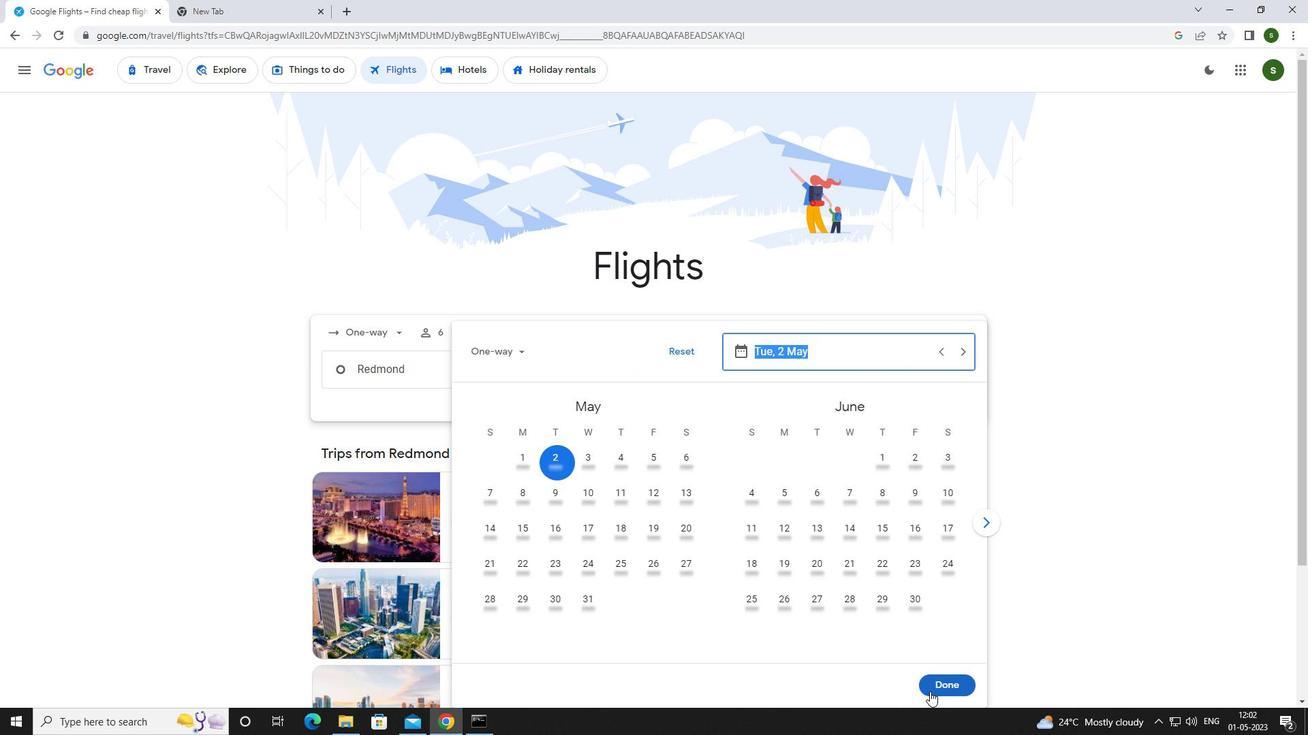 
Action: Mouse pressed left at (943, 681)
Screenshot: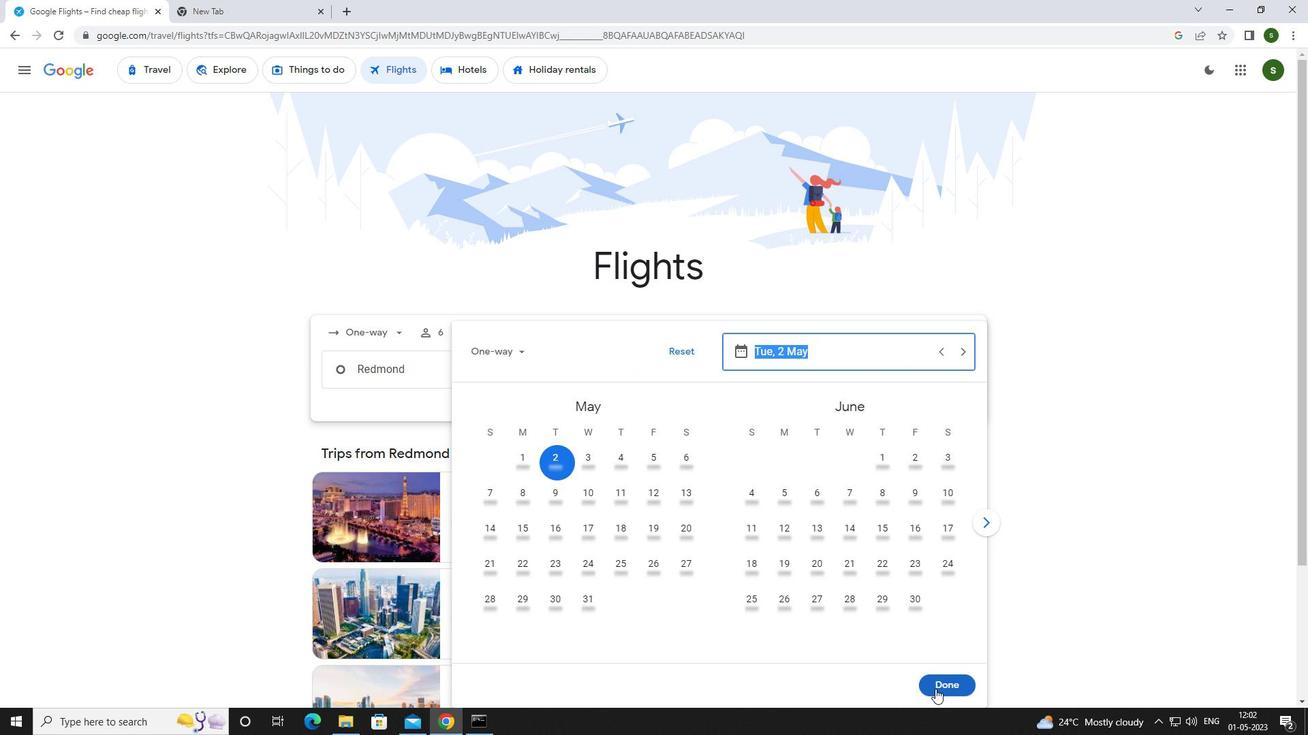 
Action: Mouse moved to (635, 416)
Screenshot: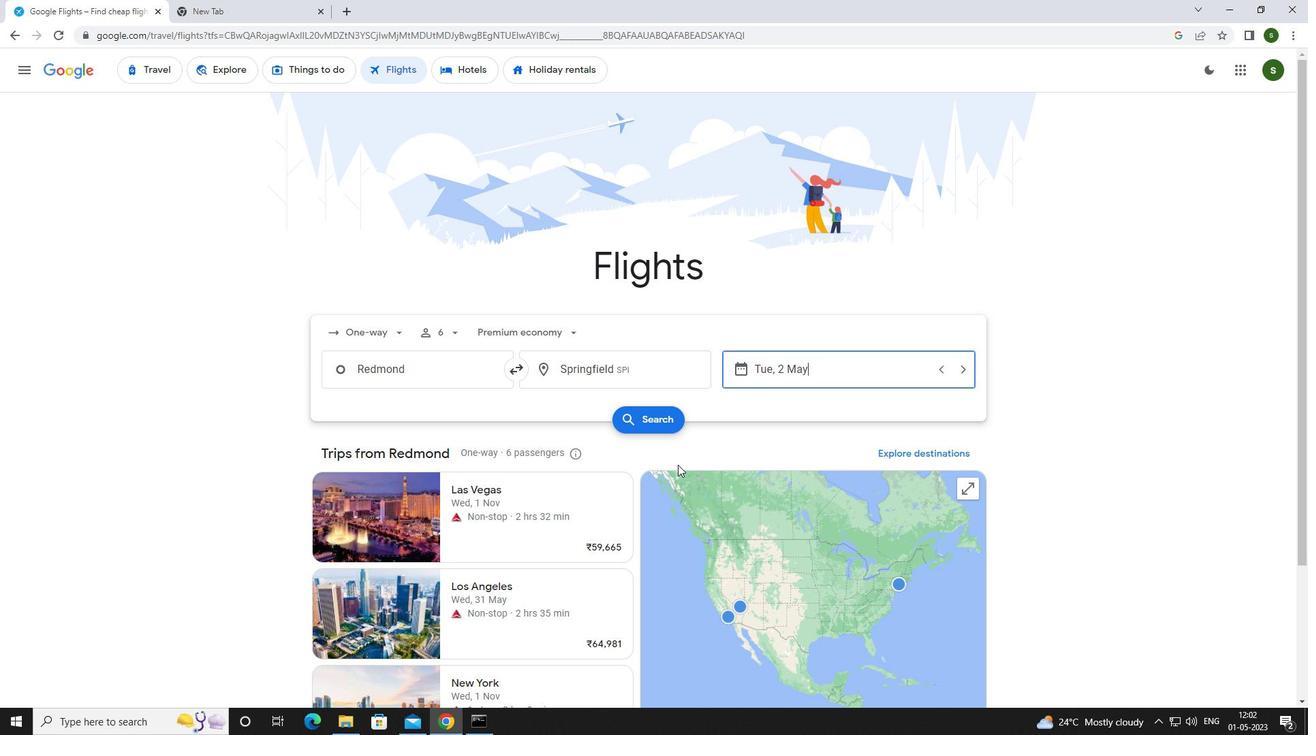 
Action: Mouse pressed left at (635, 416)
Screenshot: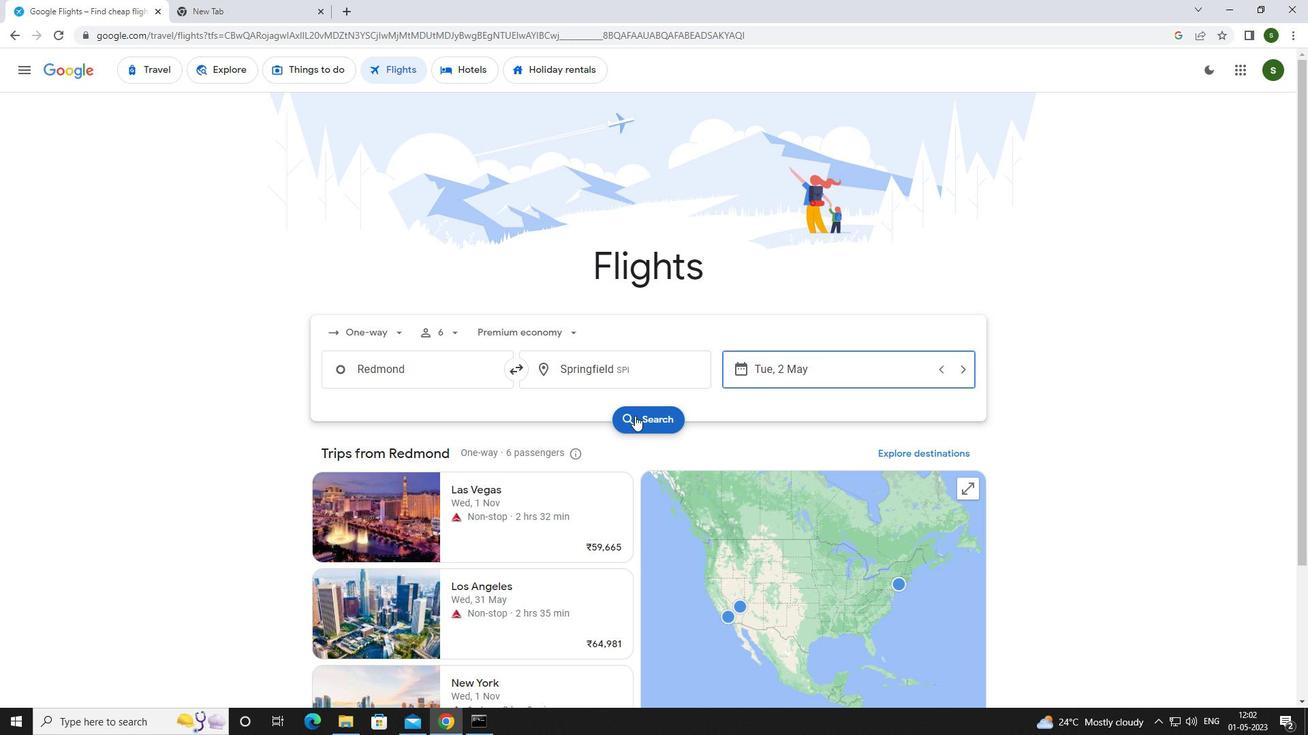 
Action: Mouse moved to (334, 199)
Screenshot: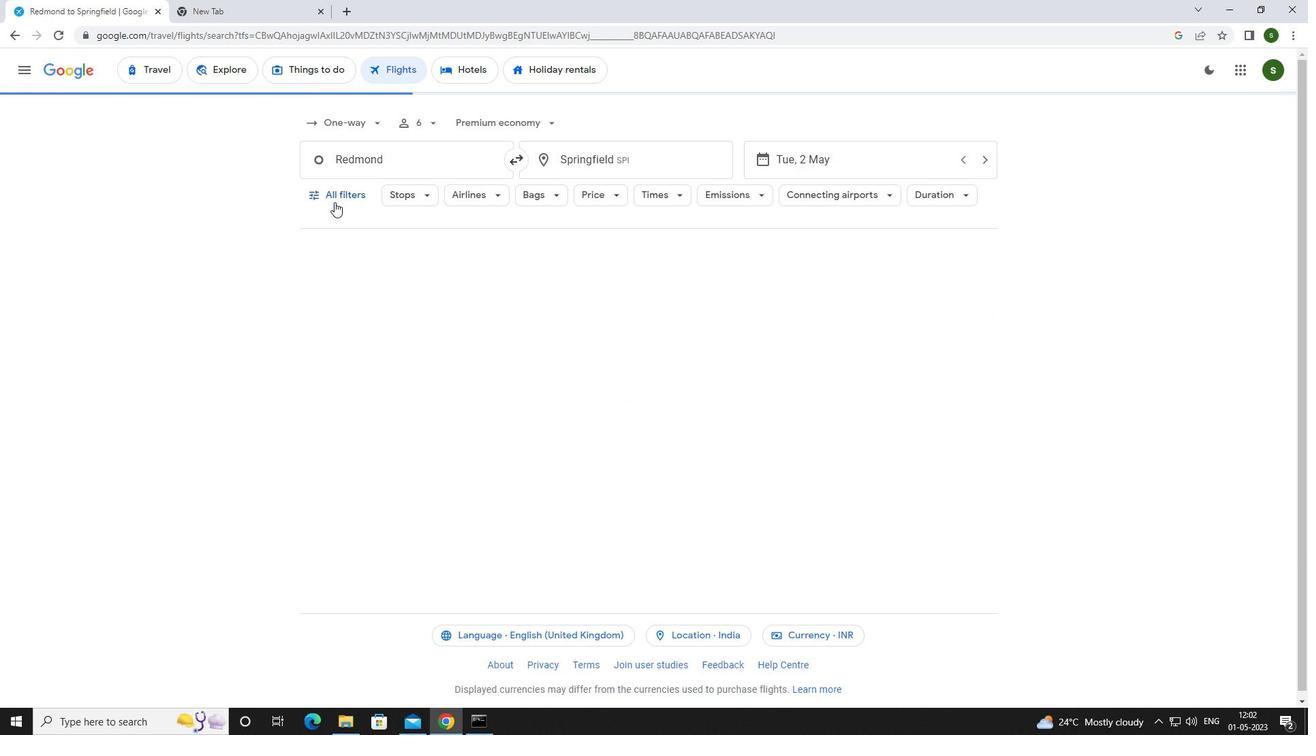 
Action: Mouse pressed left at (334, 199)
Screenshot: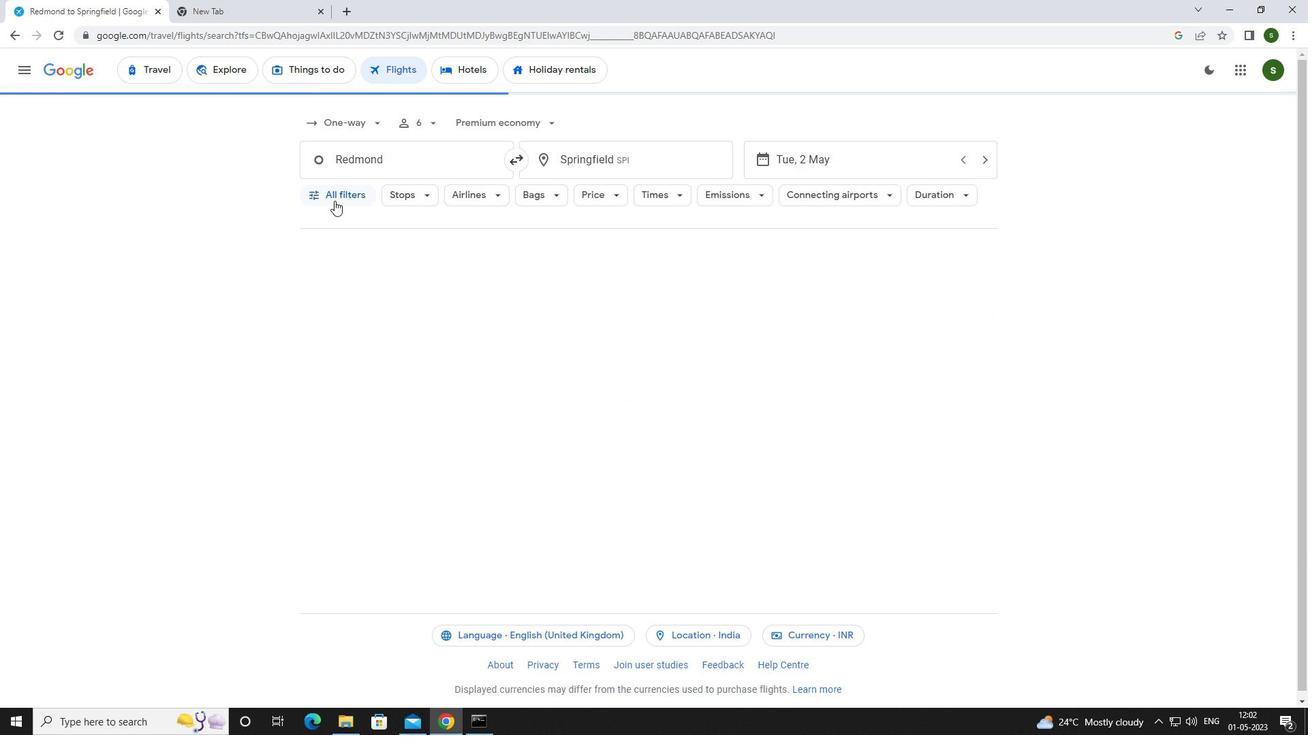 
Action: Mouse moved to (504, 485)
Screenshot: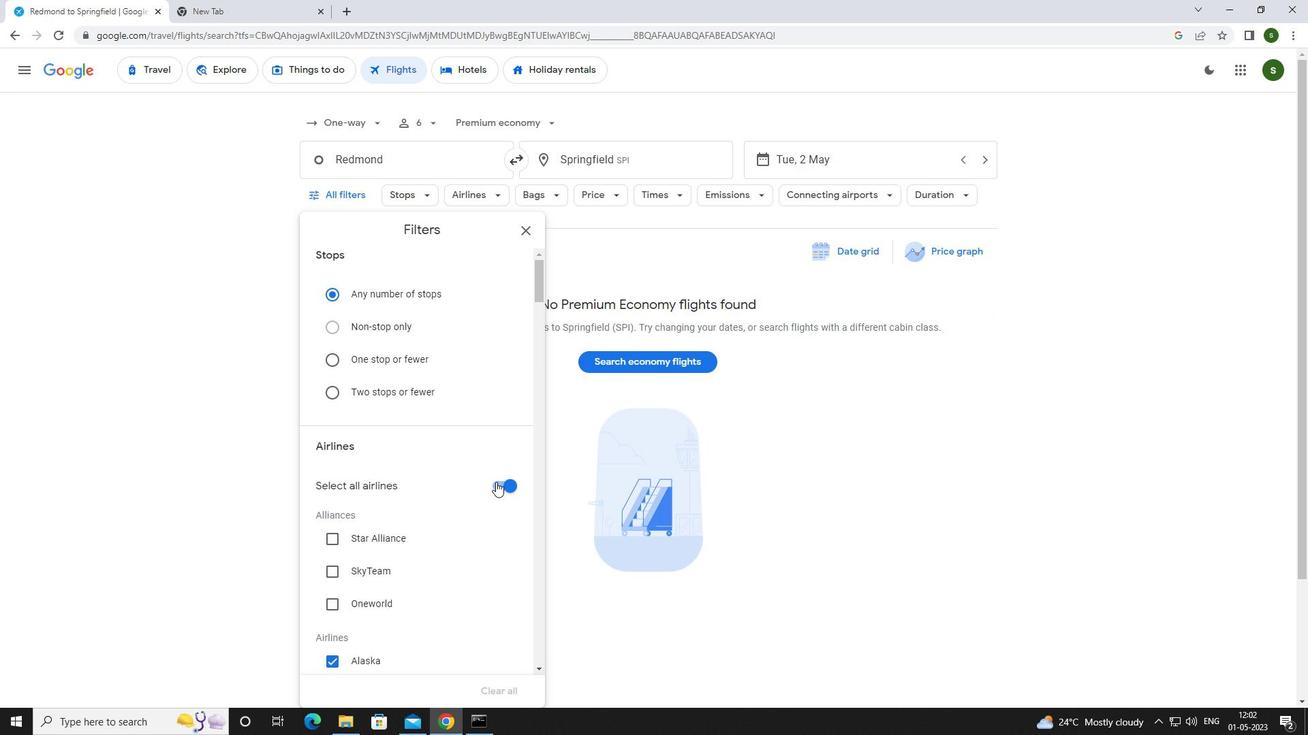 
Action: Mouse pressed left at (504, 485)
Screenshot: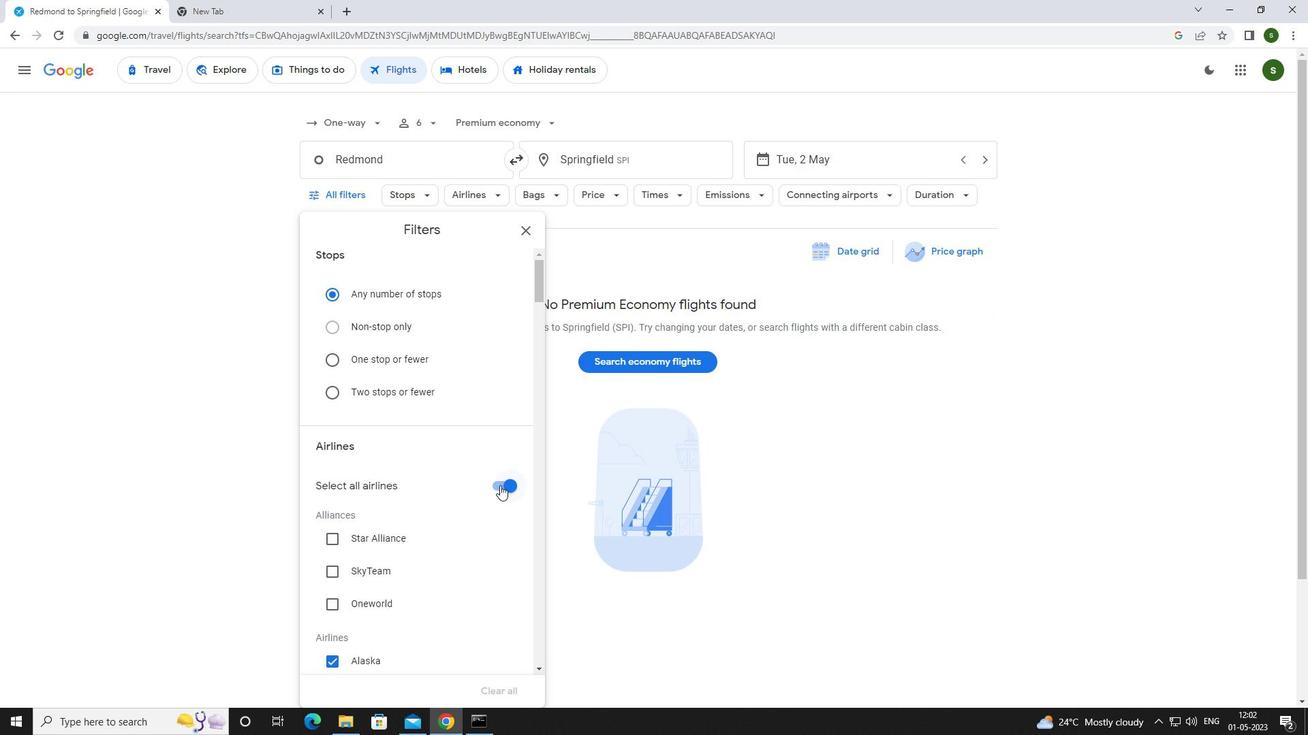 
Action: Mouse moved to (434, 412)
Screenshot: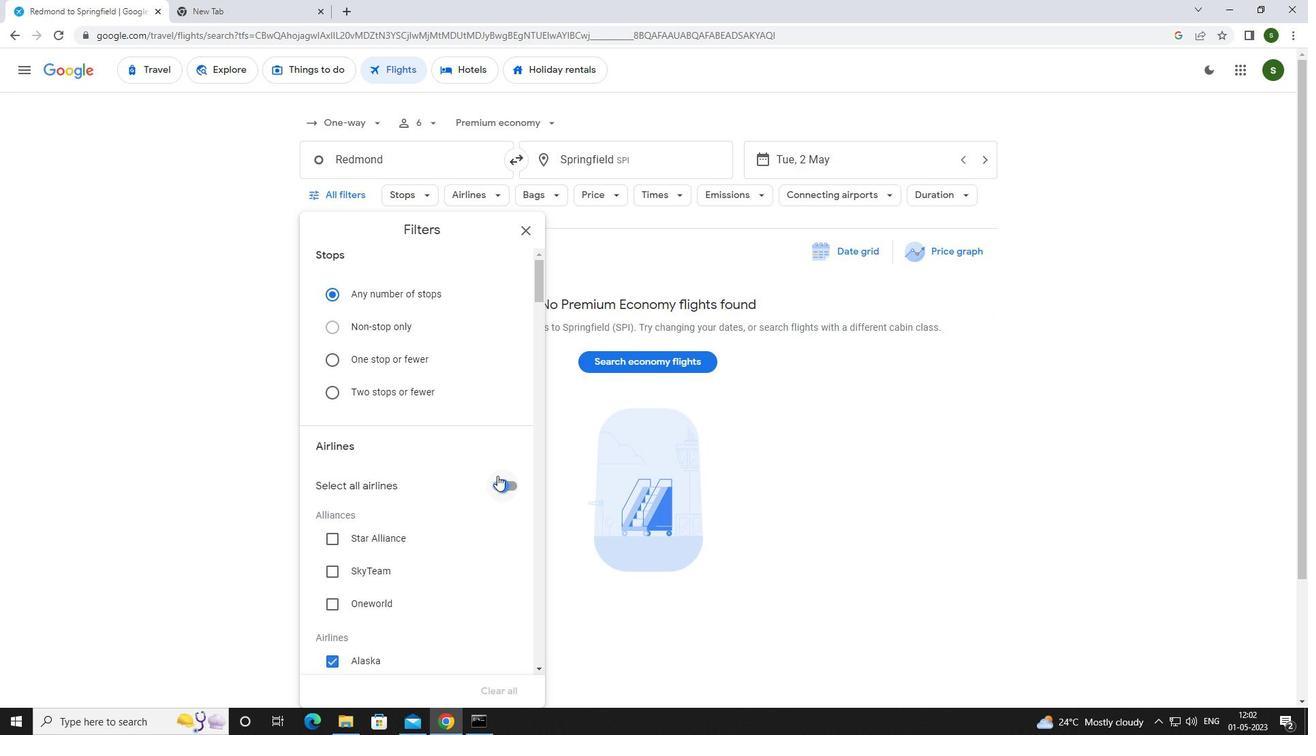 
Action: Mouse scrolled (434, 411) with delta (0, 0)
Screenshot: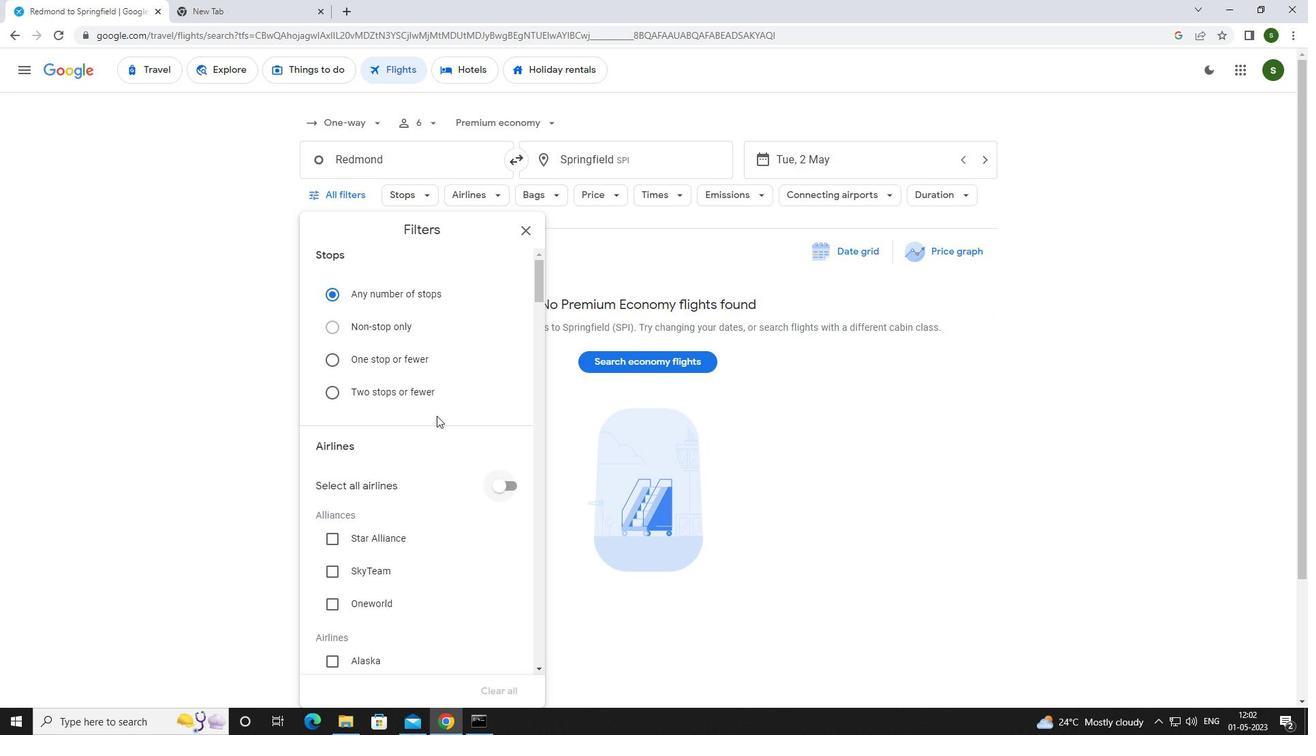 
Action: Mouse scrolled (434, 411) with delta (0, 0)
Screenshot: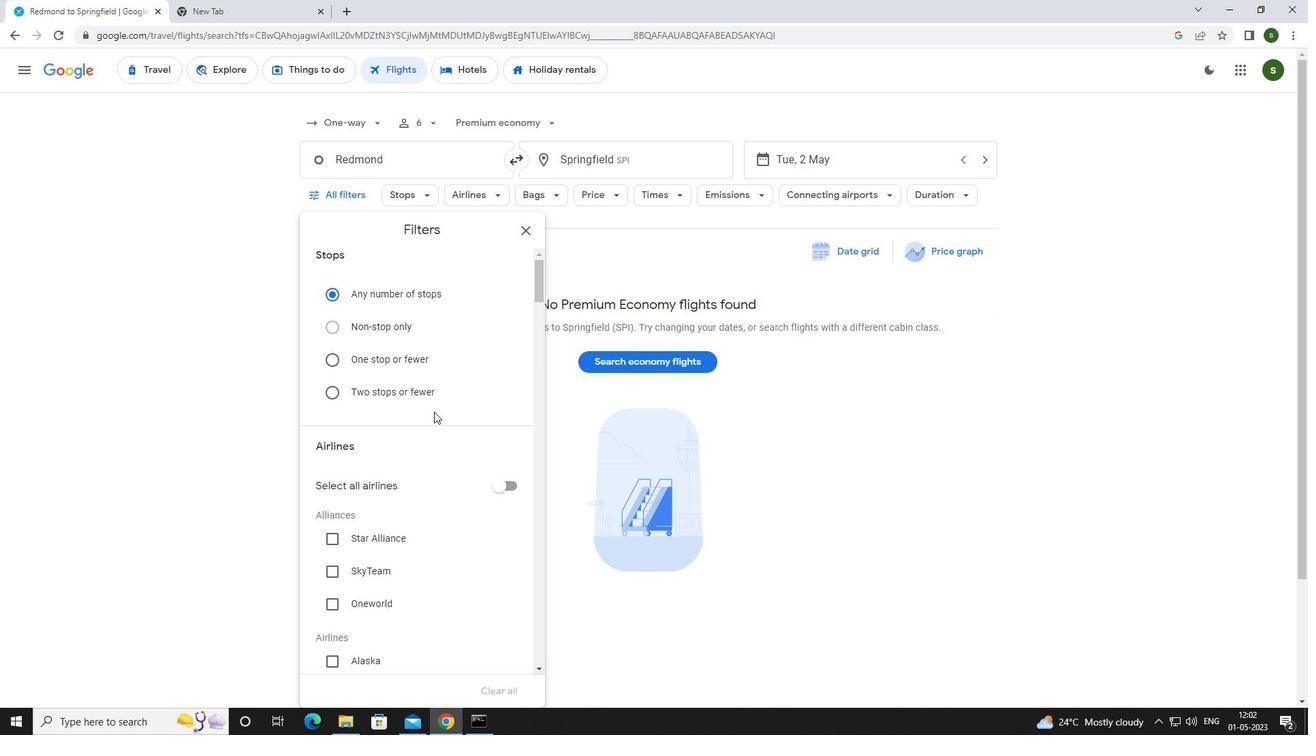 
Action: Mouse scrolled (434, 411) with delta (0, 0)
Screenshot: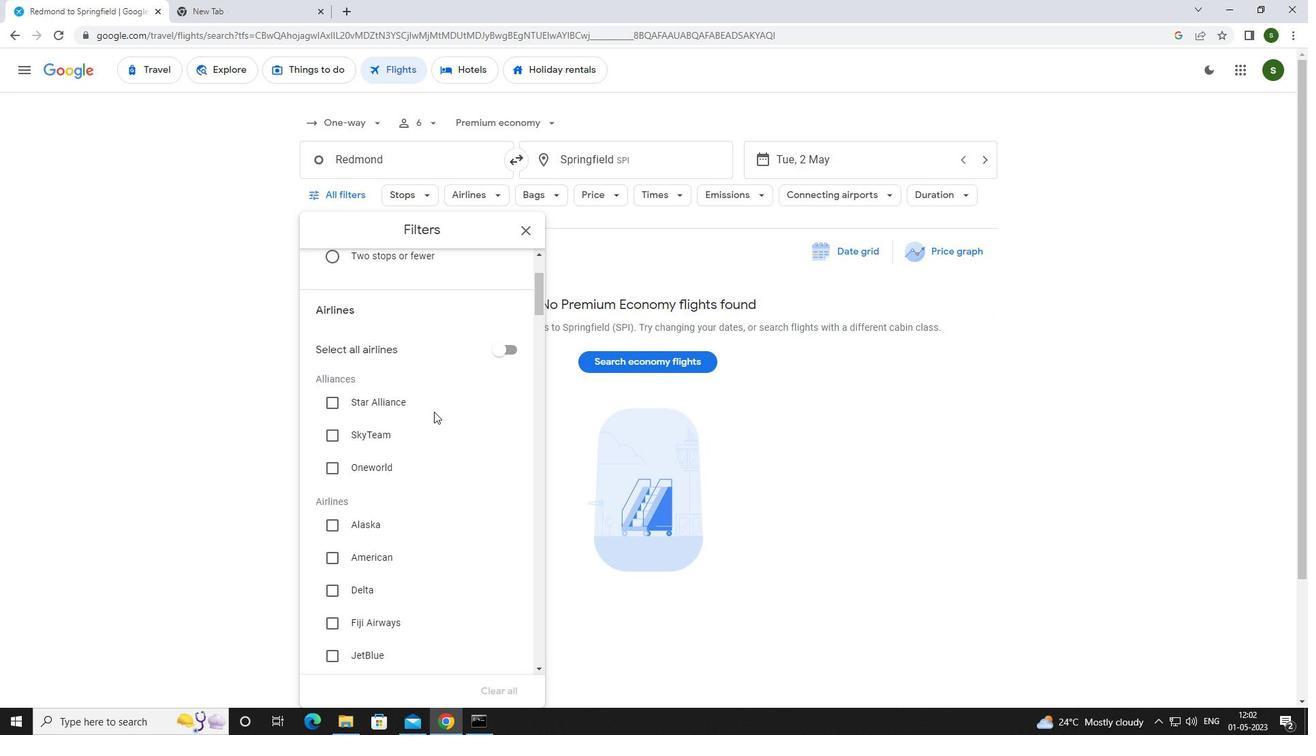 
Action: Mouse scrolled (434, 411) with delta (0, 0)
Screenshot: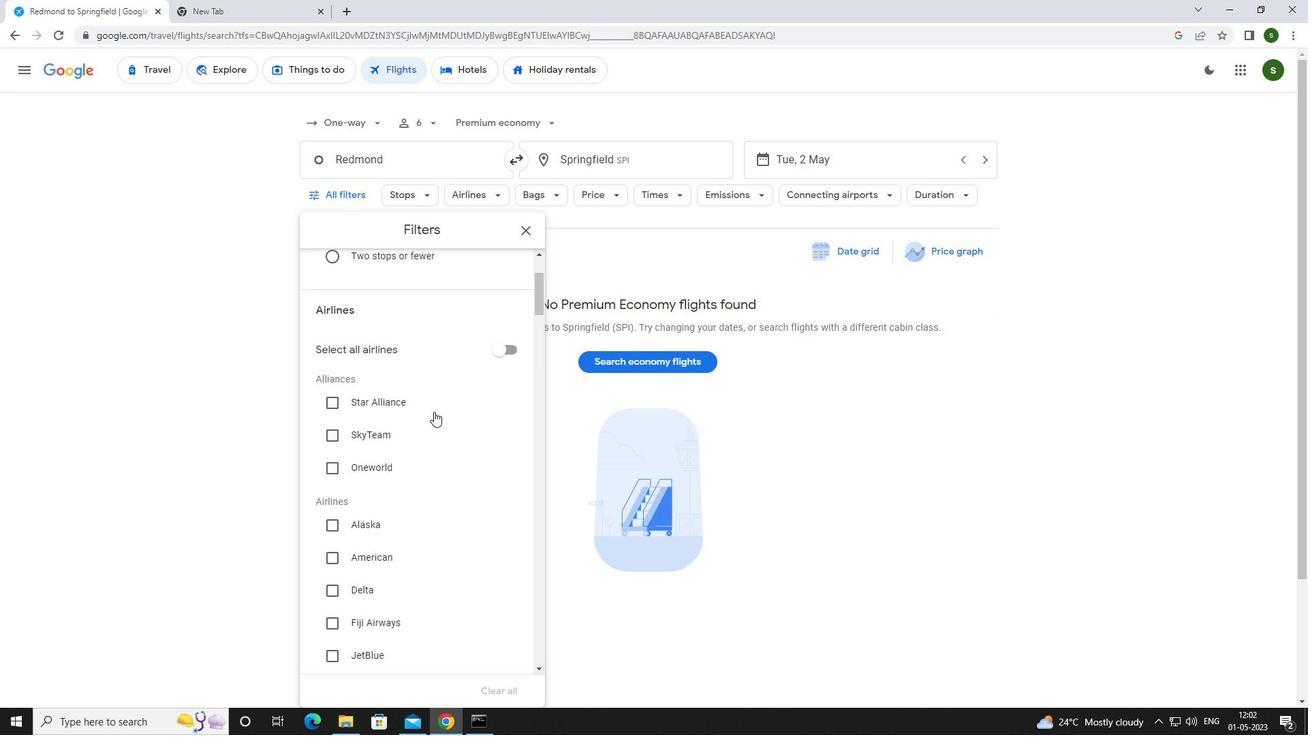 
Action: Mouse scrolled (434, 411) with delta (0, 0)
Screenshot: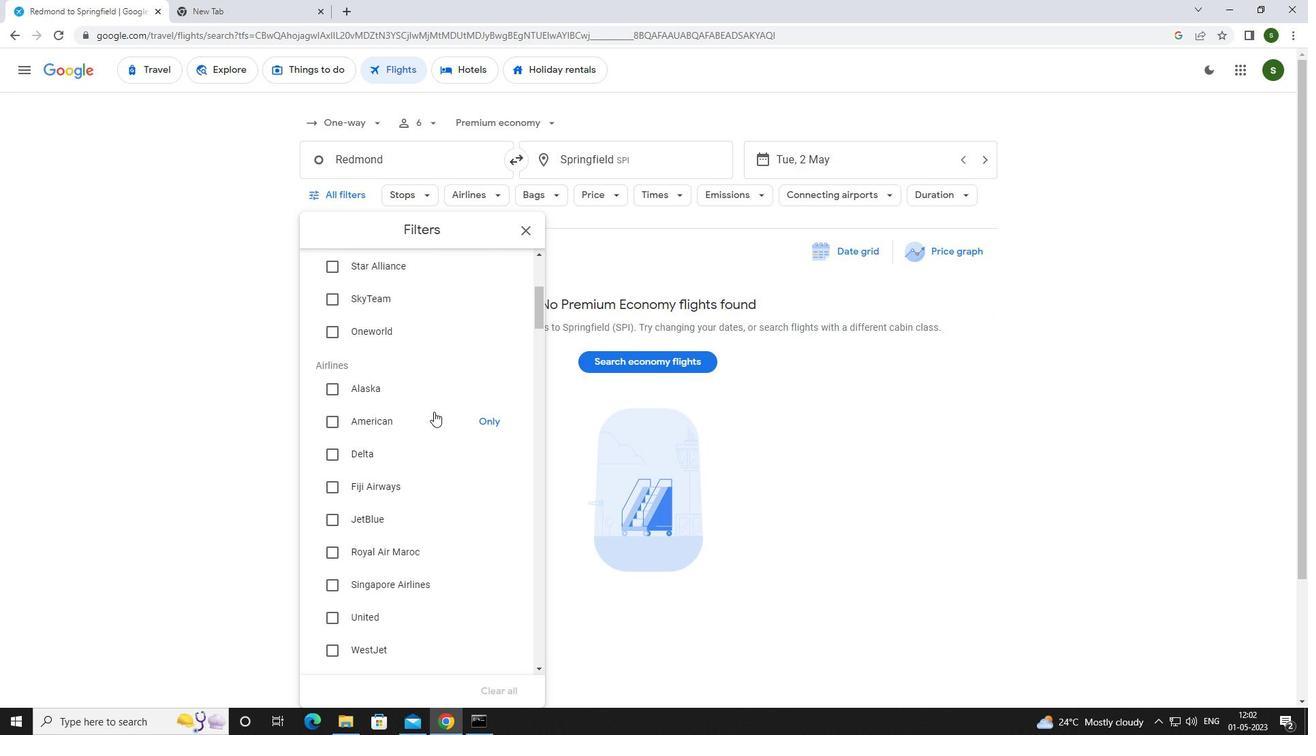 
Action: Mouse scrolled (434, 411) with delta (0, 0)
Screenshot: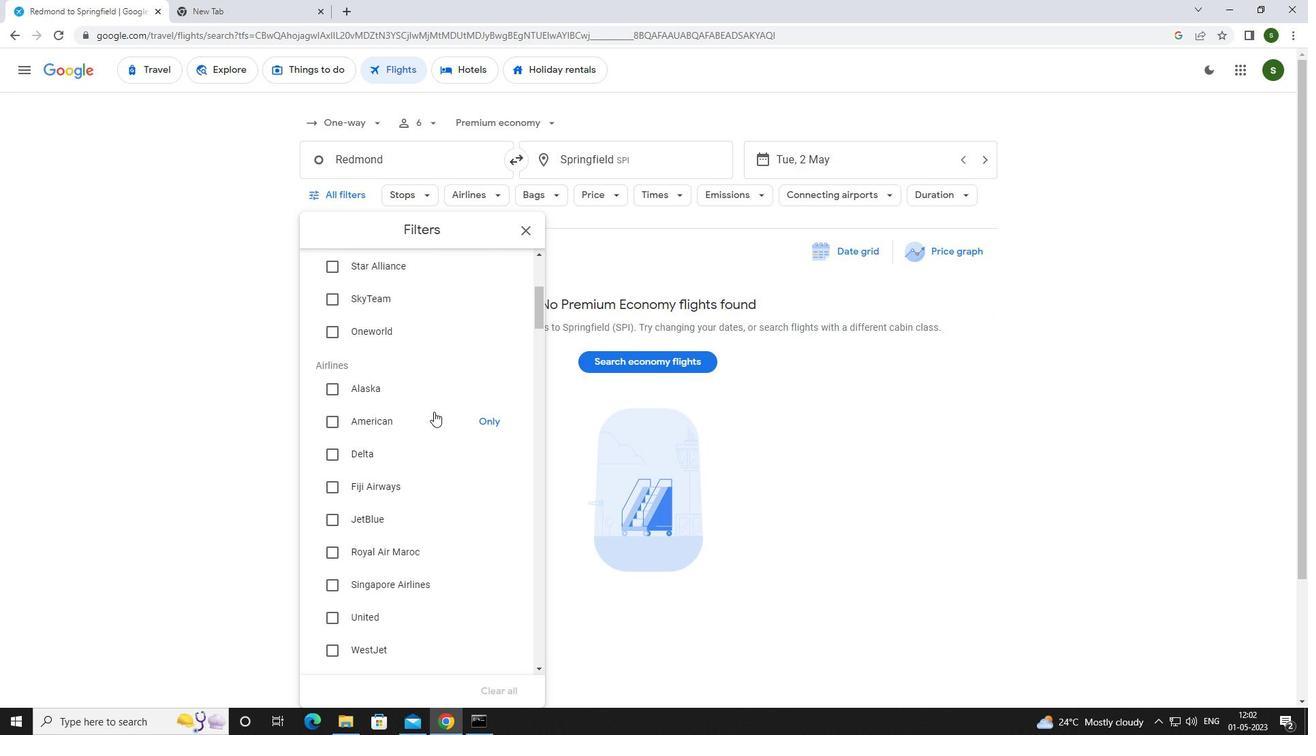 
Action: Mouse moved to (381, 511)
Screenshot: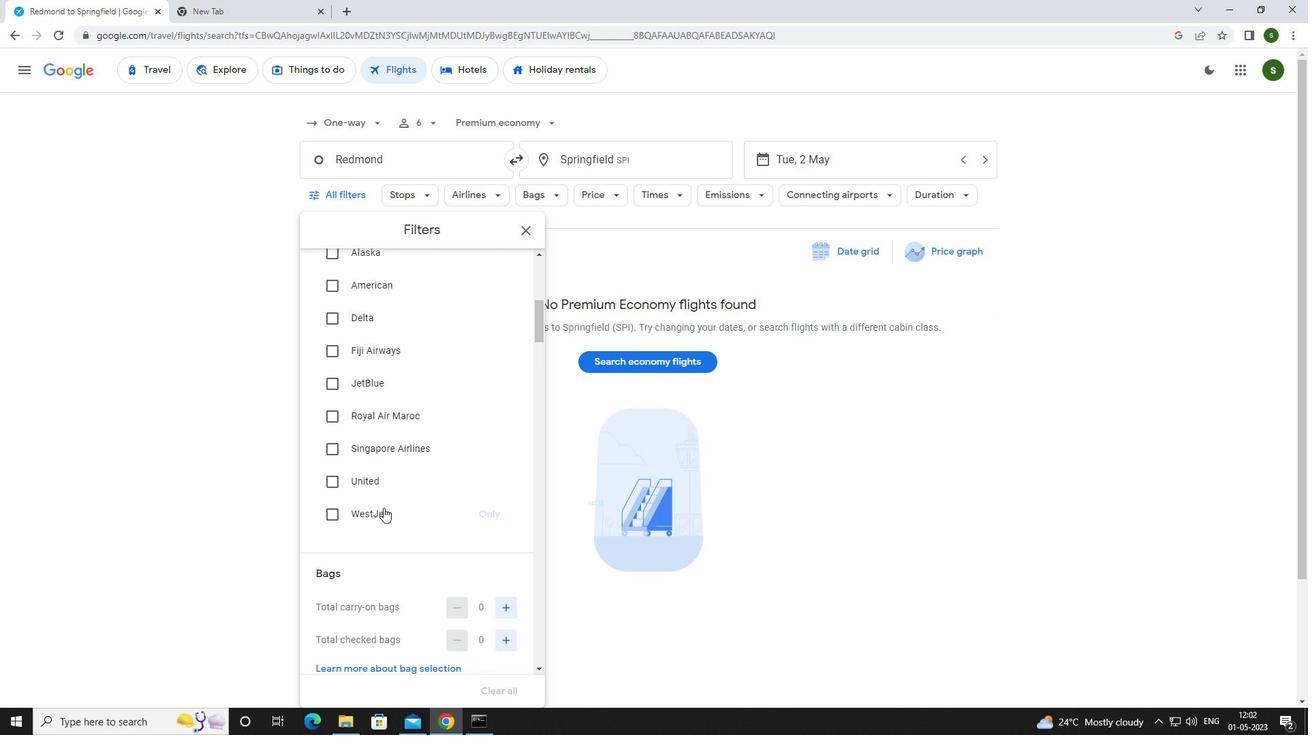 
Action: Mouse pressed left at (381, 511)
Screenshot: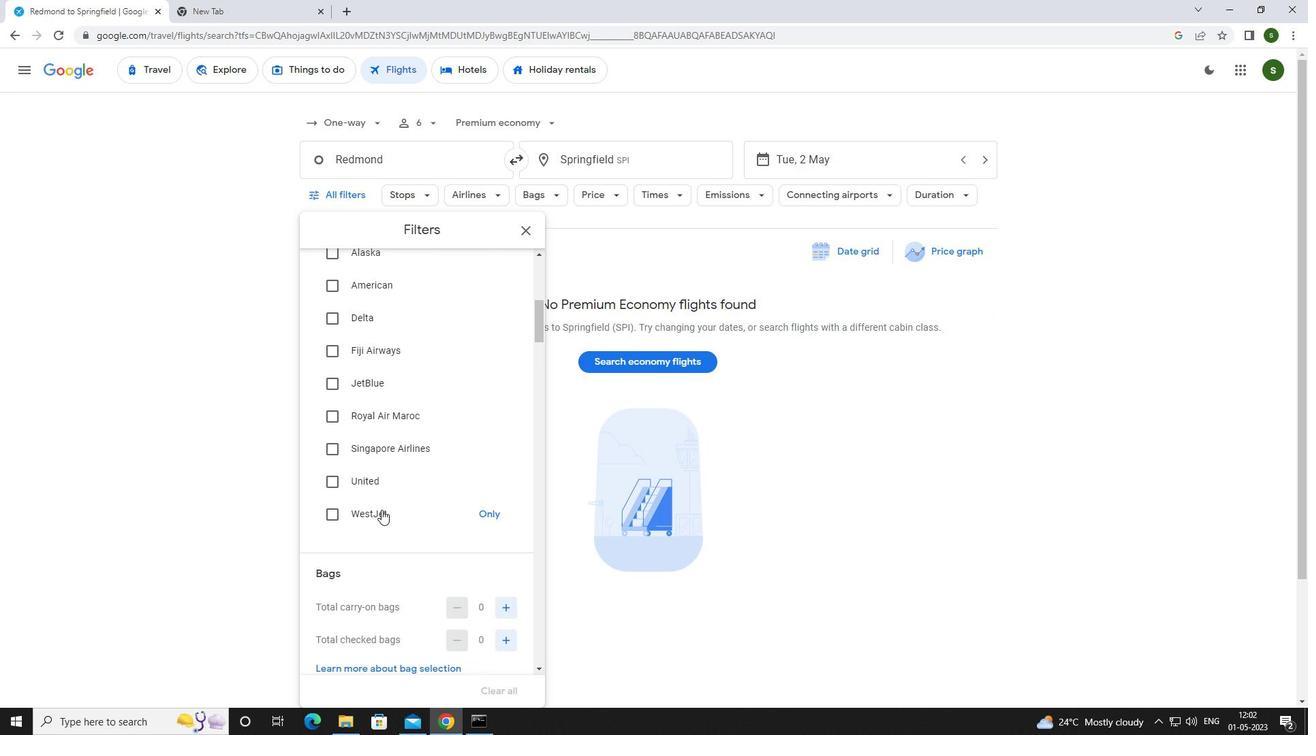 
Action: Mouse moved to (443, 500)
Screenshot: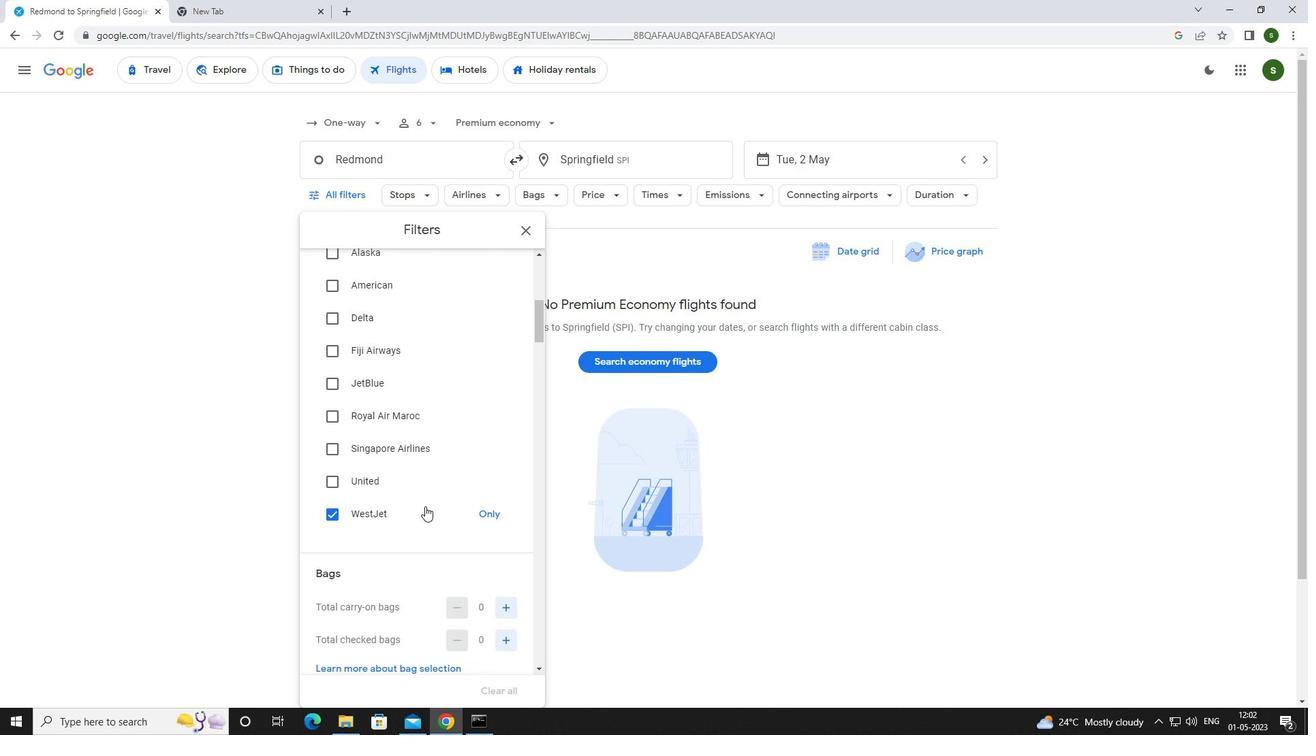 
Action: Mouse scrolled (443, 499) with delta (0, 0)
Screenshot: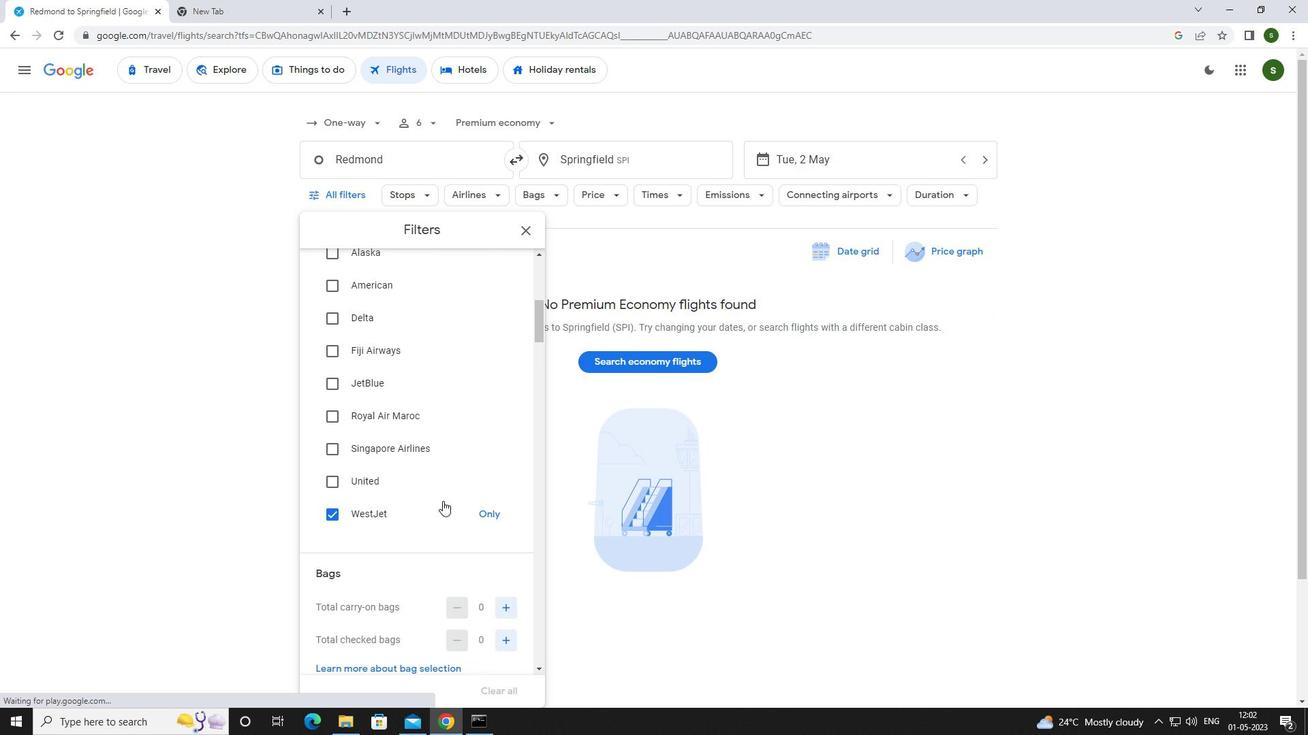 
Action: Mouse scrolled (443, 499) with delta (0, 0)
Screenshot: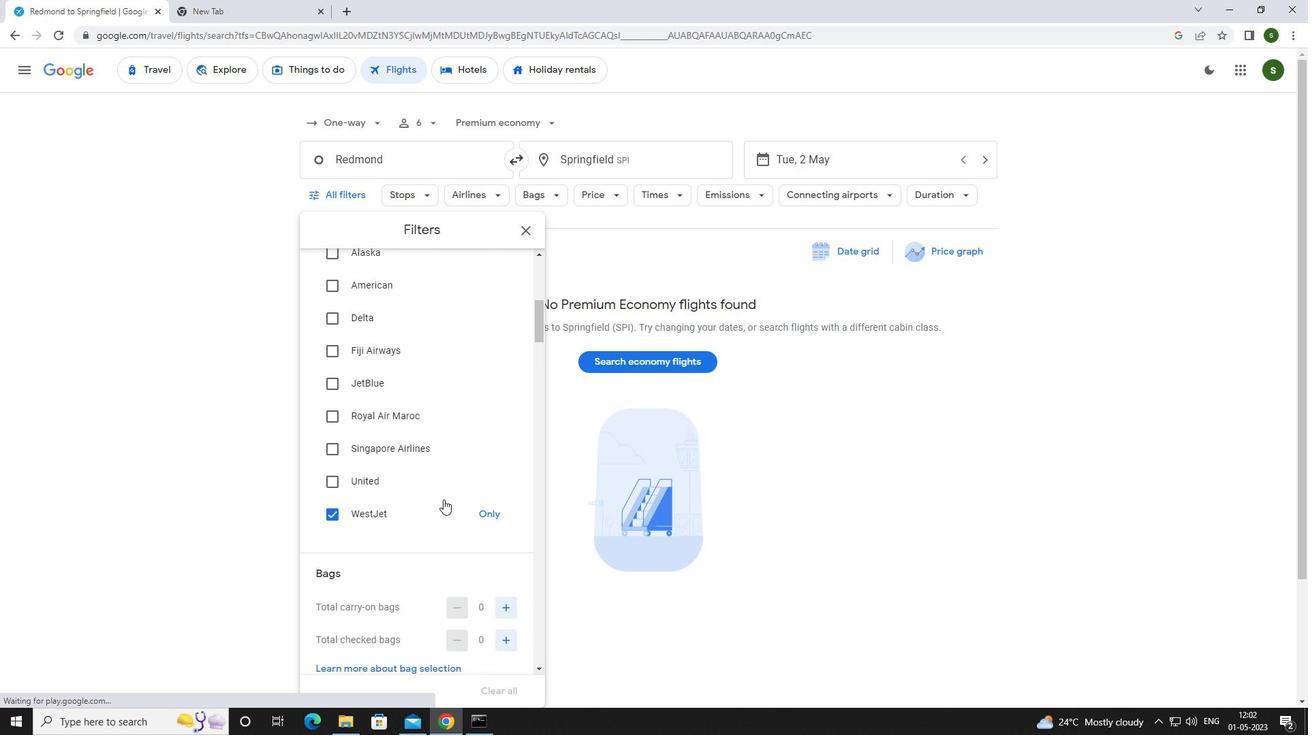 
Action: Mouse scrolled (443, 499) with delta (0, 0)
Screenshot: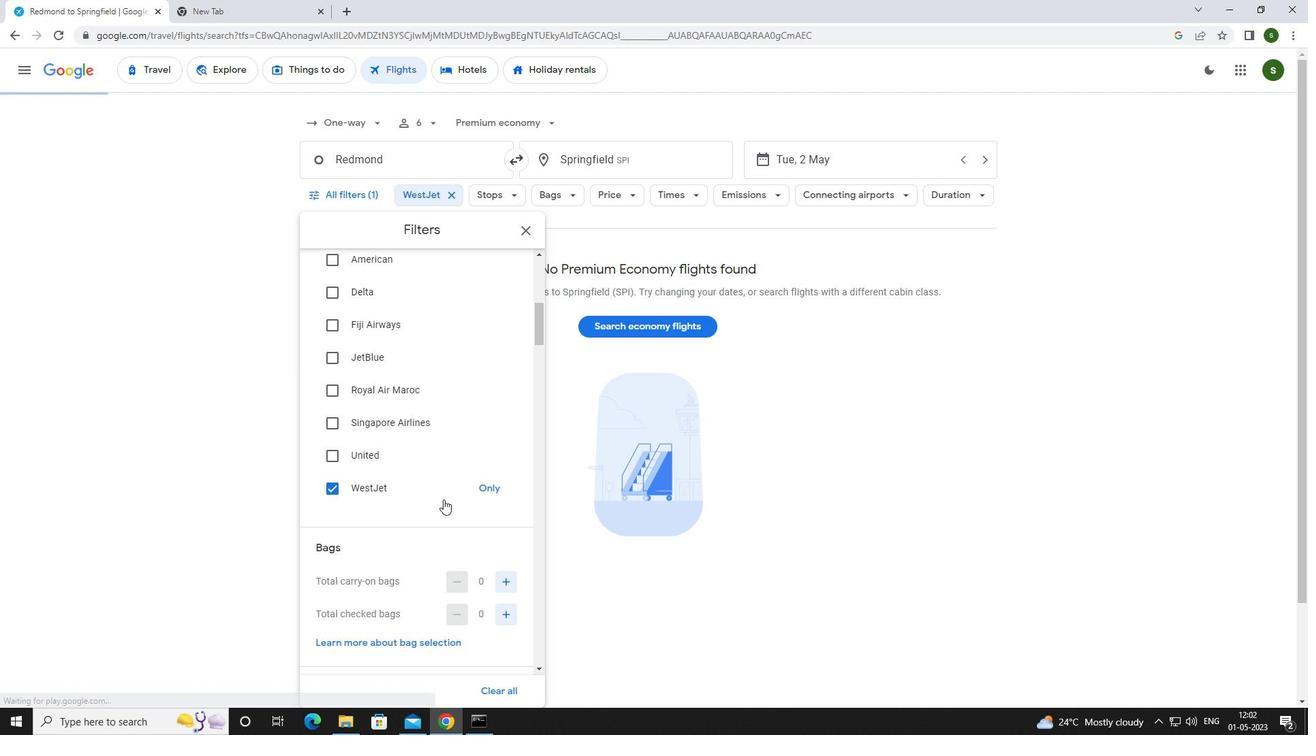 
Action: Mouse moved to (504, 434)
Screenshot: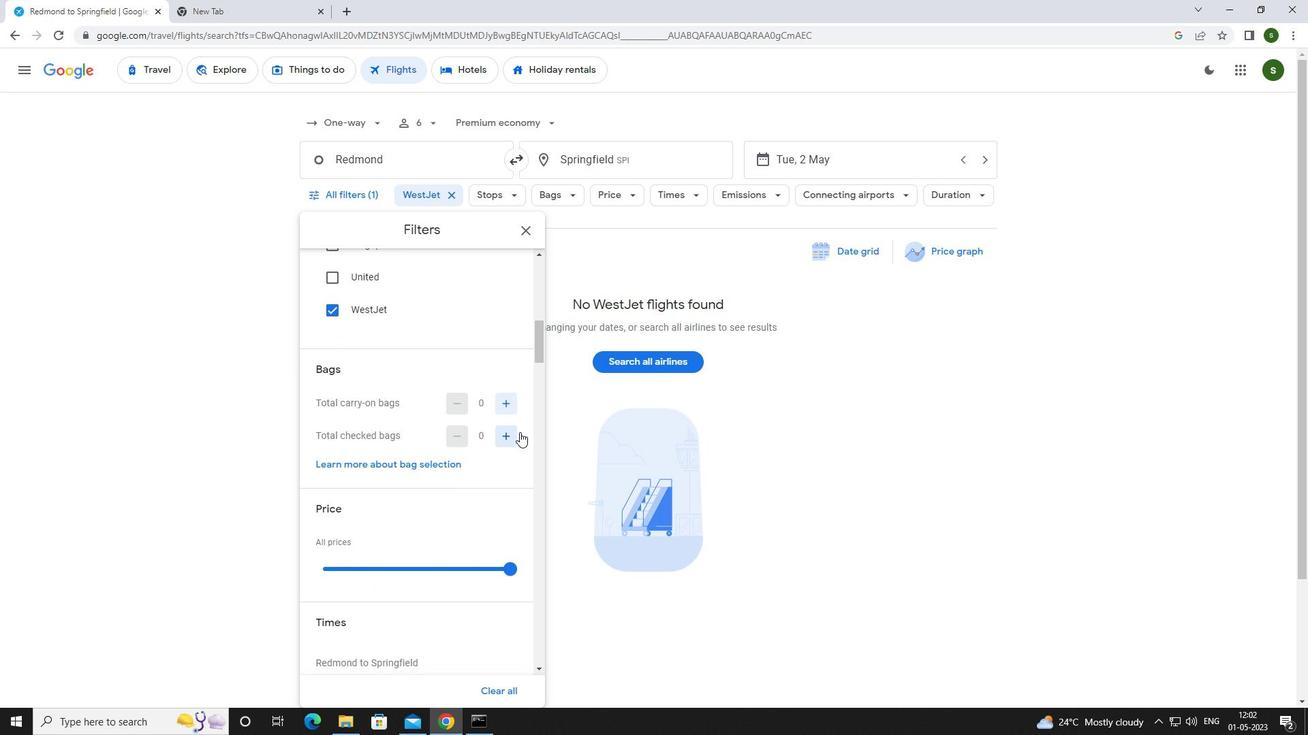 
Action: Mouse pressed left at (504, 434)
Screenshot: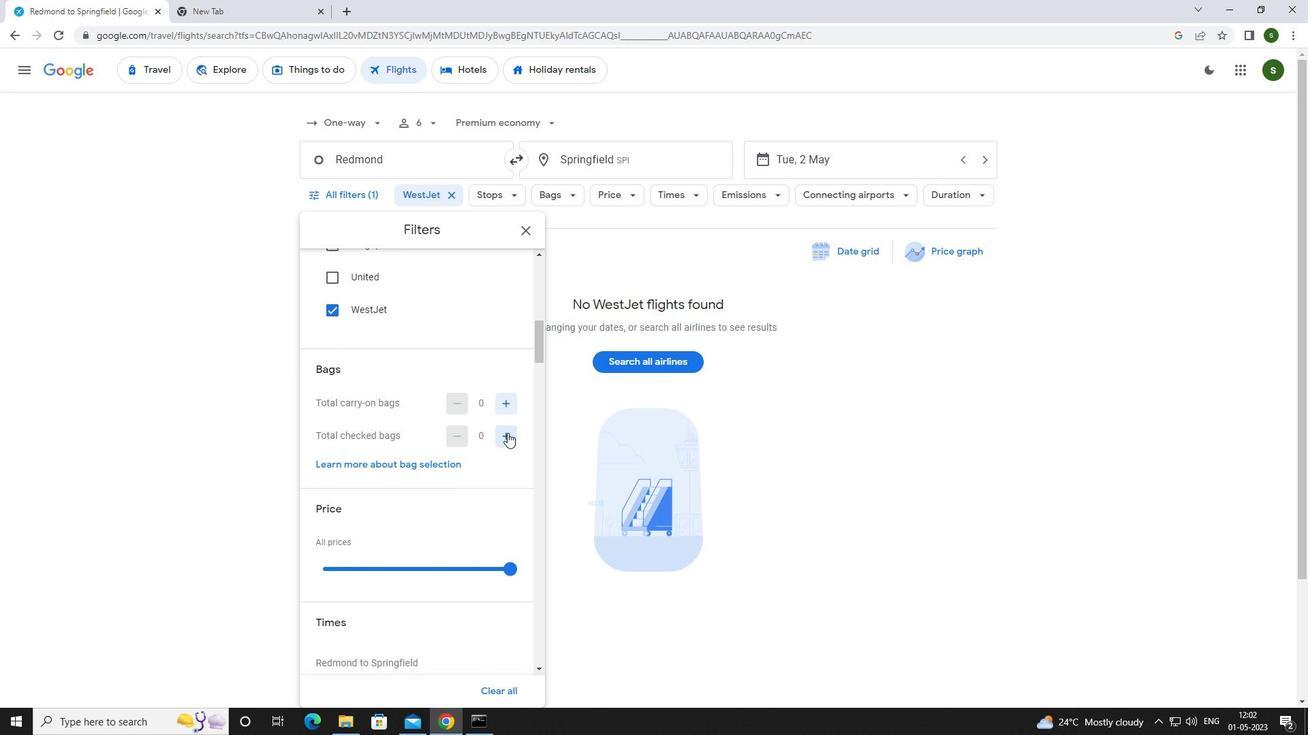 
Action: Mouse pressed left at (504, 434)
Screenshot: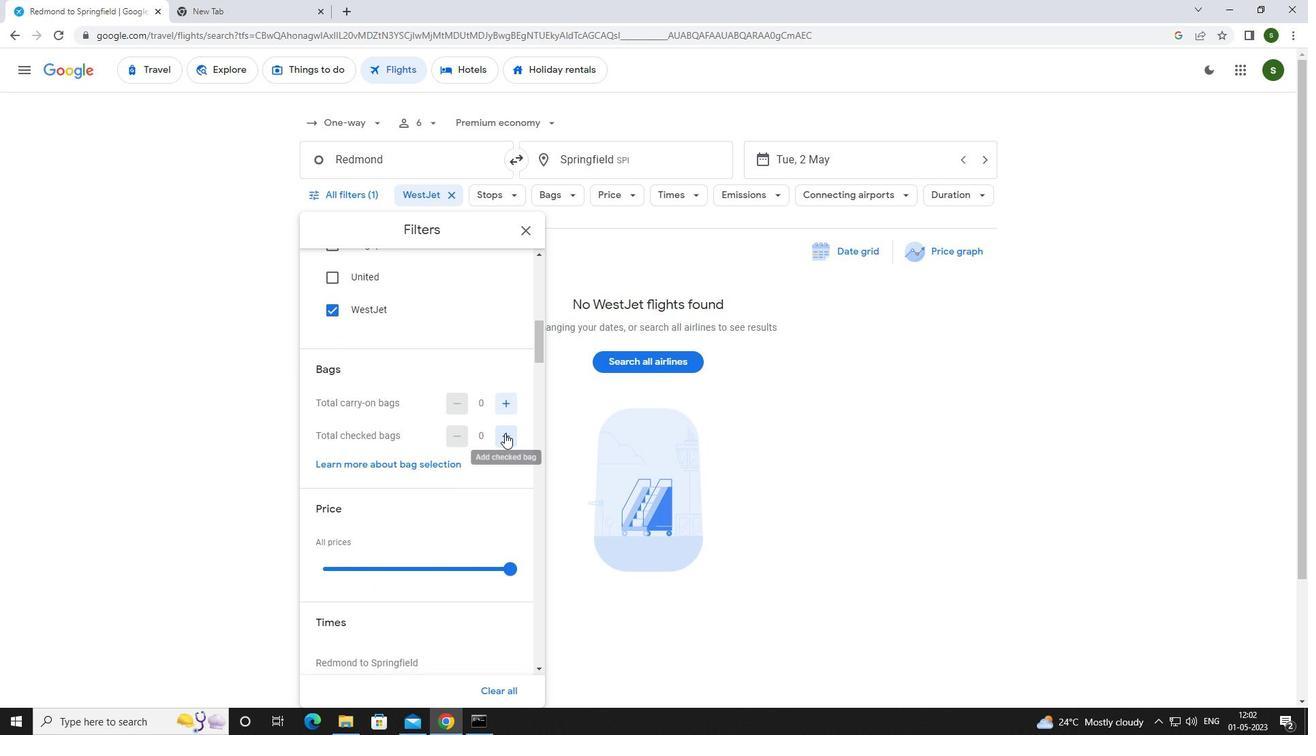 
Action: Mouse pressed left at (504, 434)
Screenshot: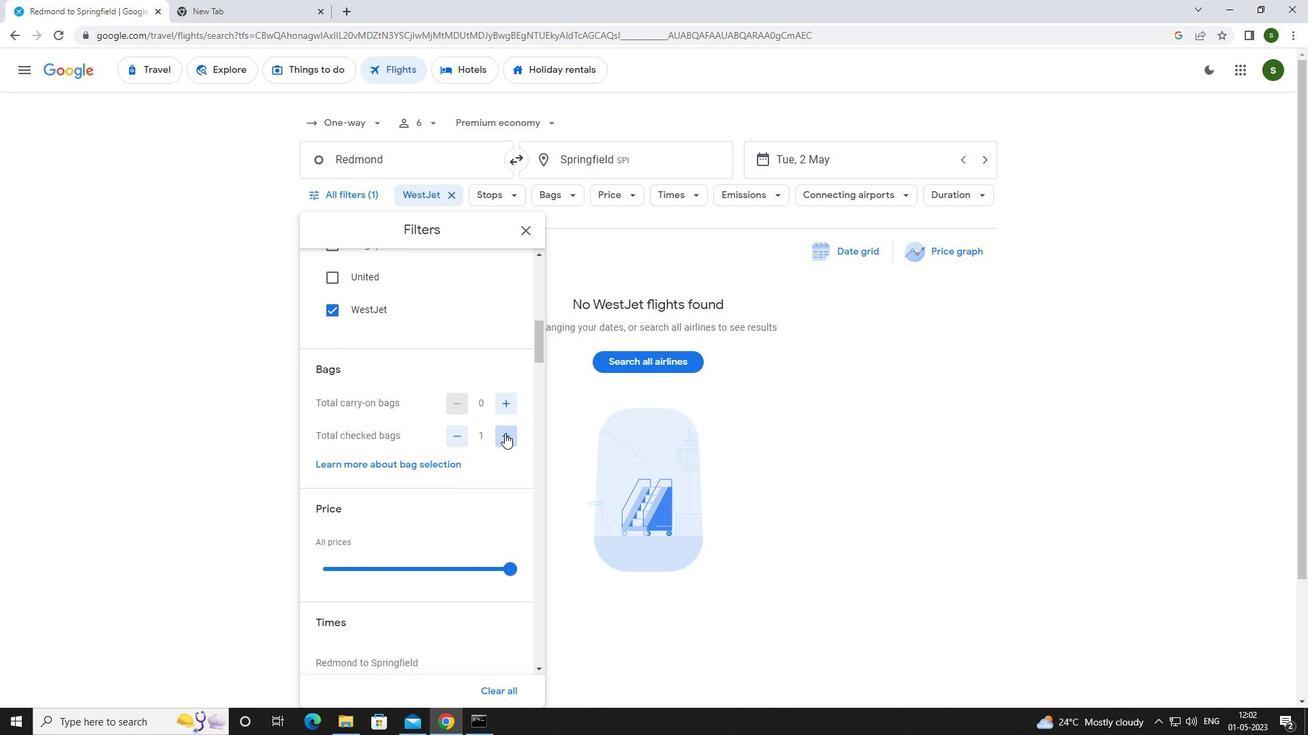 
Action: Mouse pressed left at (504, 434)
Screenshot: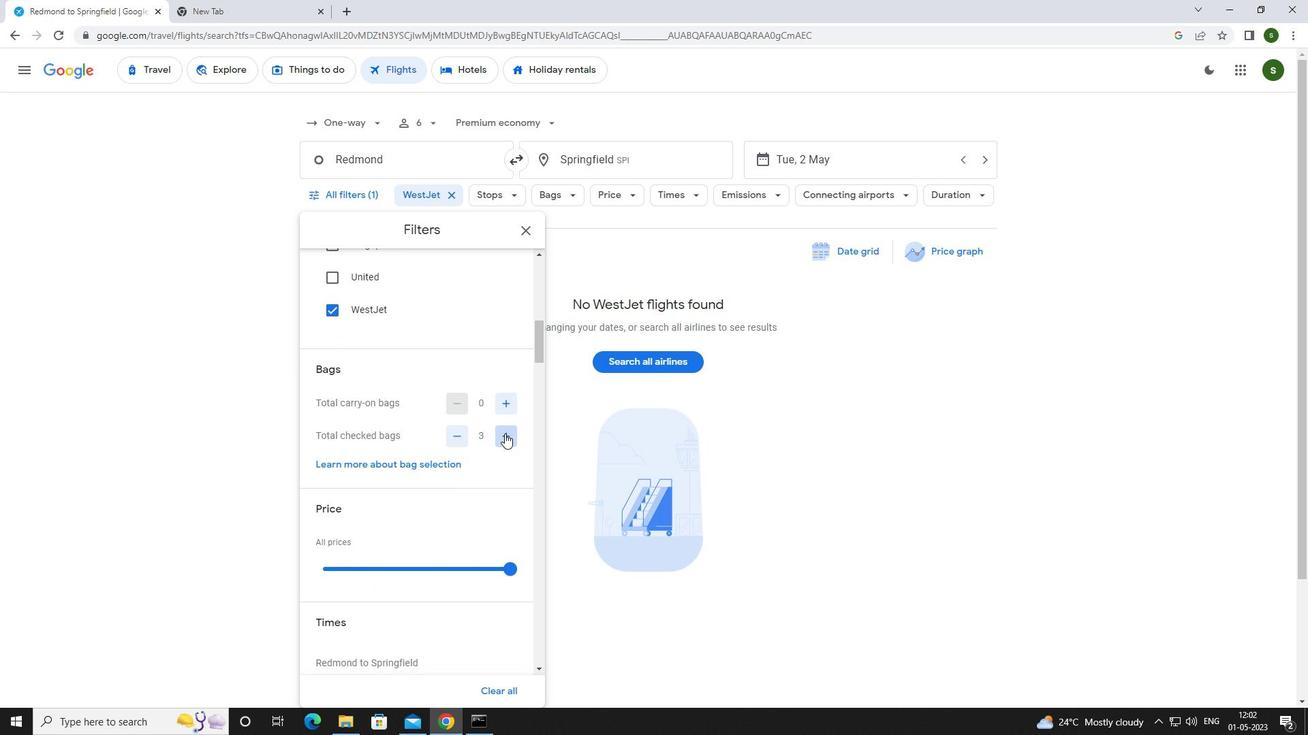 
Action: Mouse pressed left at (504, 434)
Screenshot: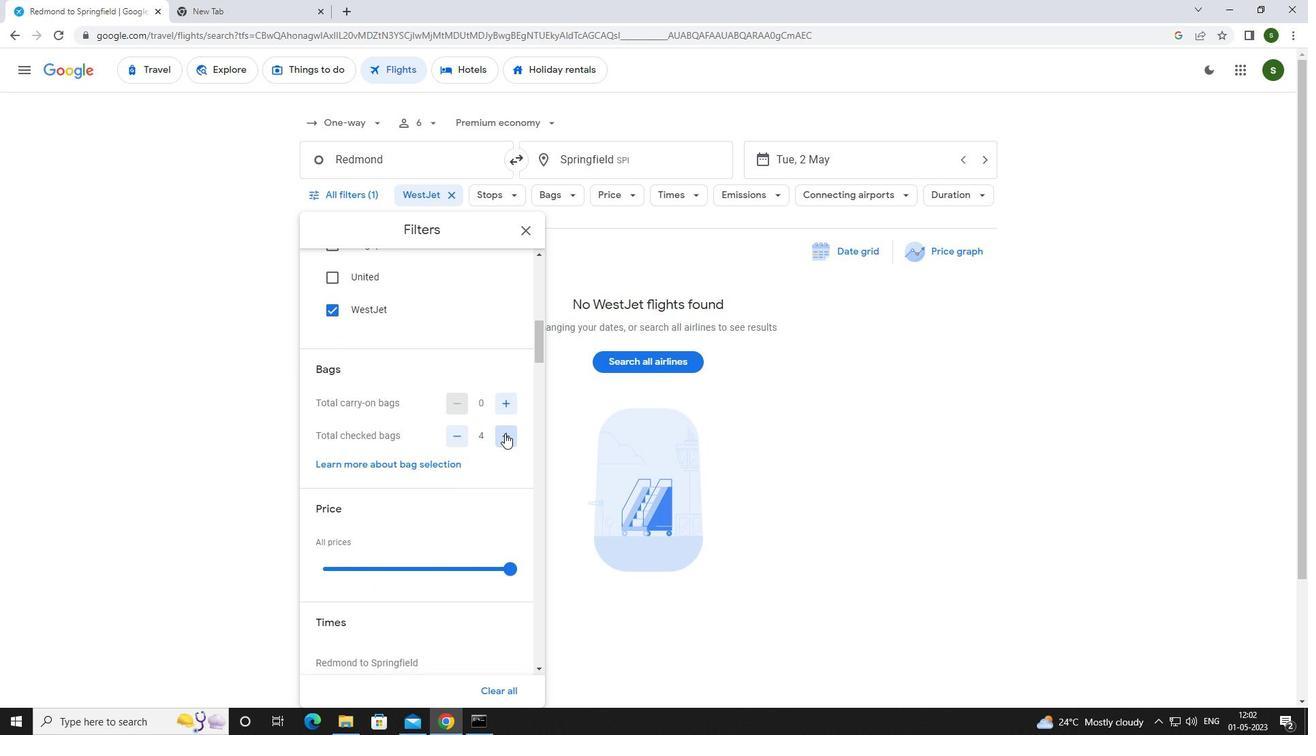 
Action: Mouse moved to (483, 442)
Screenshot: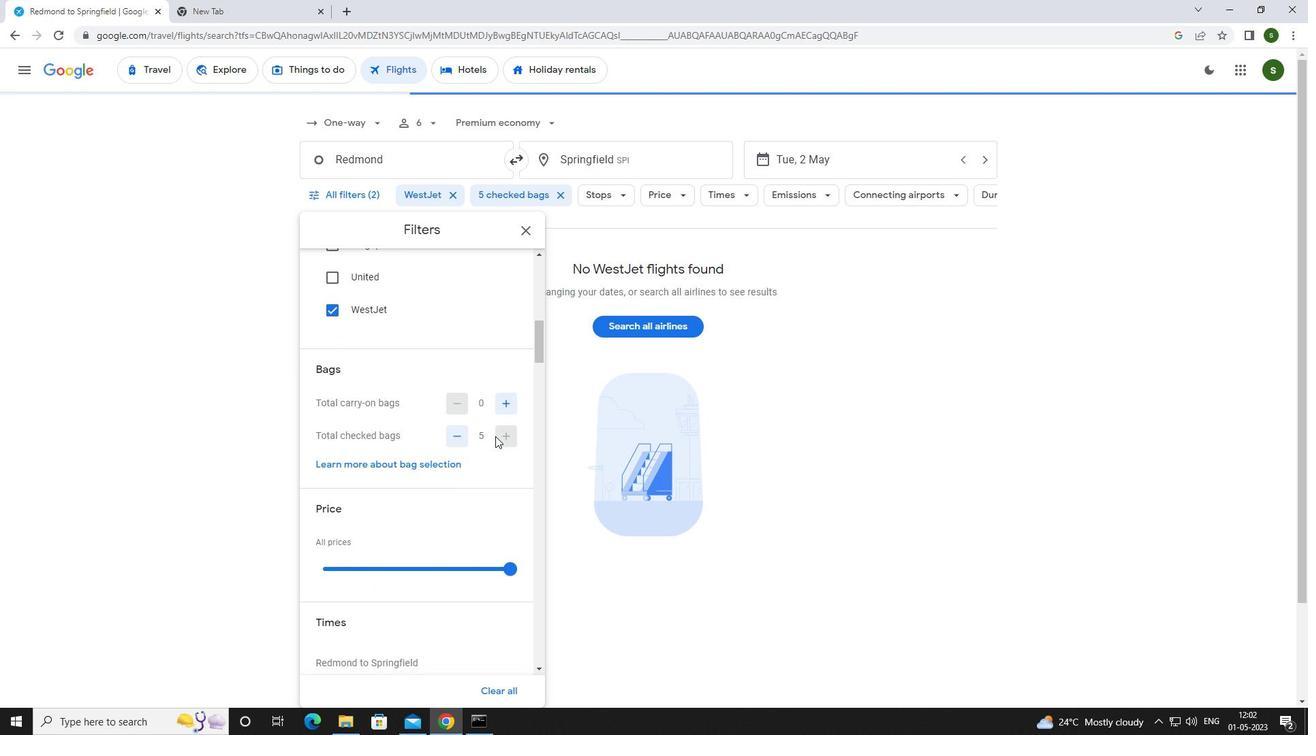 
Action: Mouse scrolled (483, 441) with delta (0, 0)
Screenshot: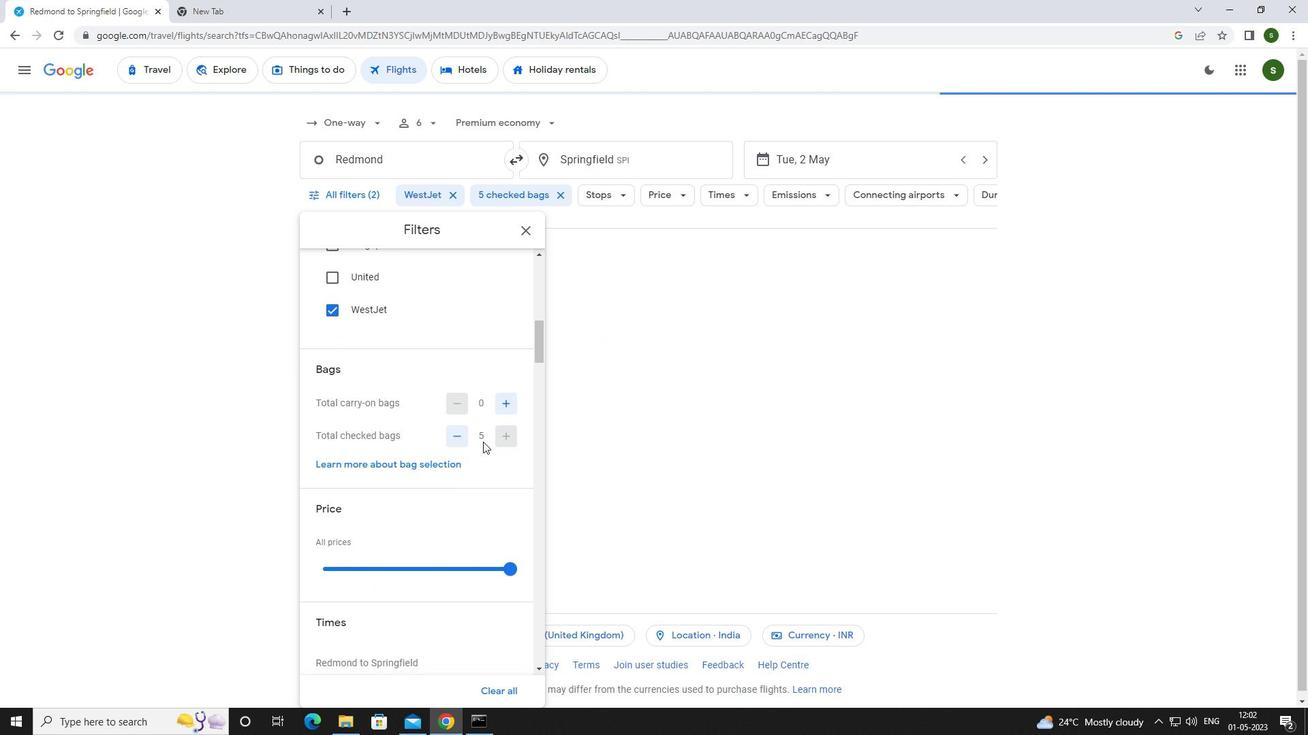 
Action: Mouse scrolled (483, 441) with delta (0, 0)
Screenshot: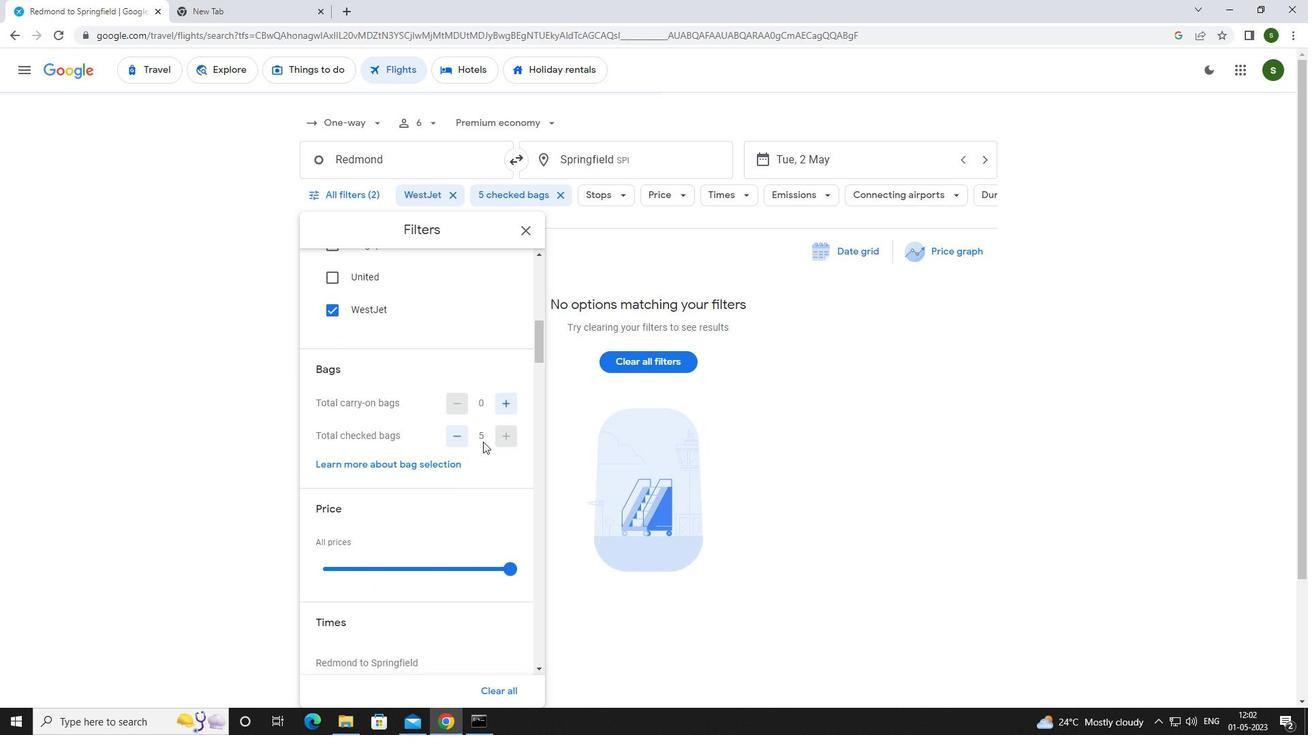 
Action: Mouse moved to (509, 431)
Screenshot: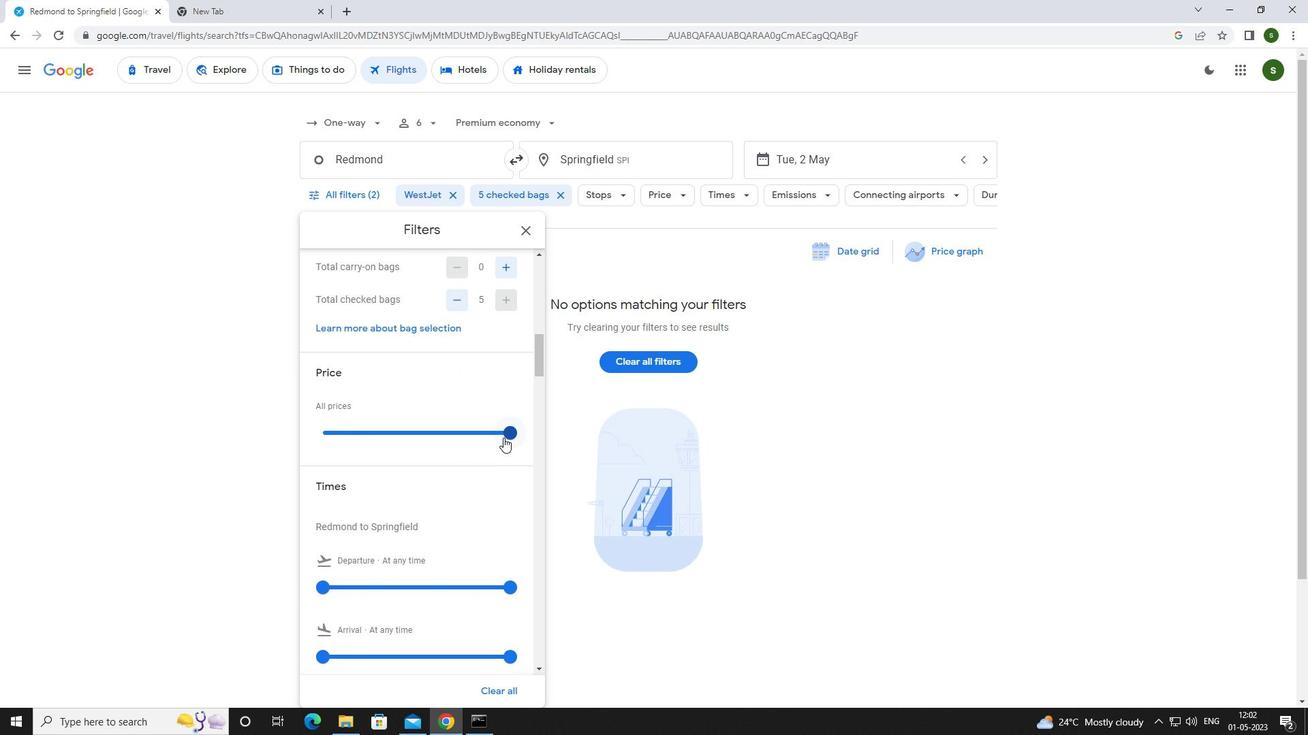
Action: Mouse pressed left at (509, 431)
Screenshot: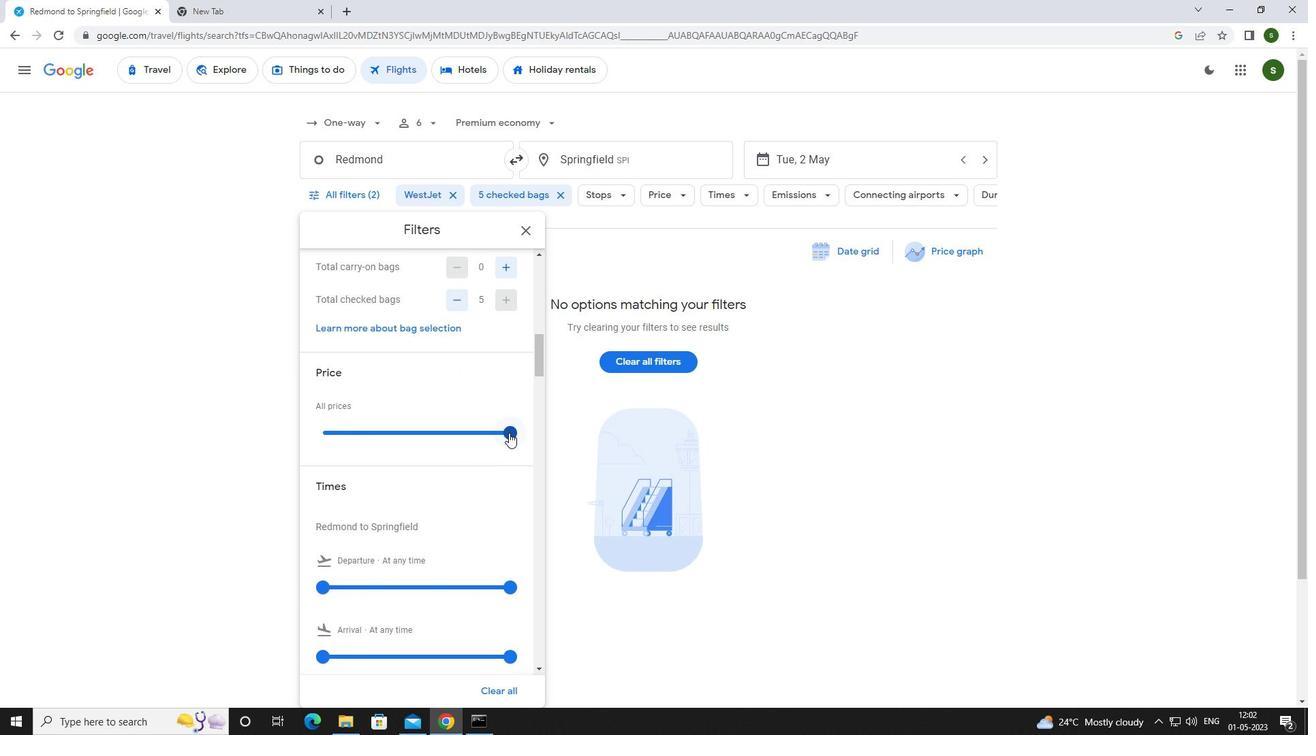 
Action: Mouse moved to (510, 431)
Screenshot: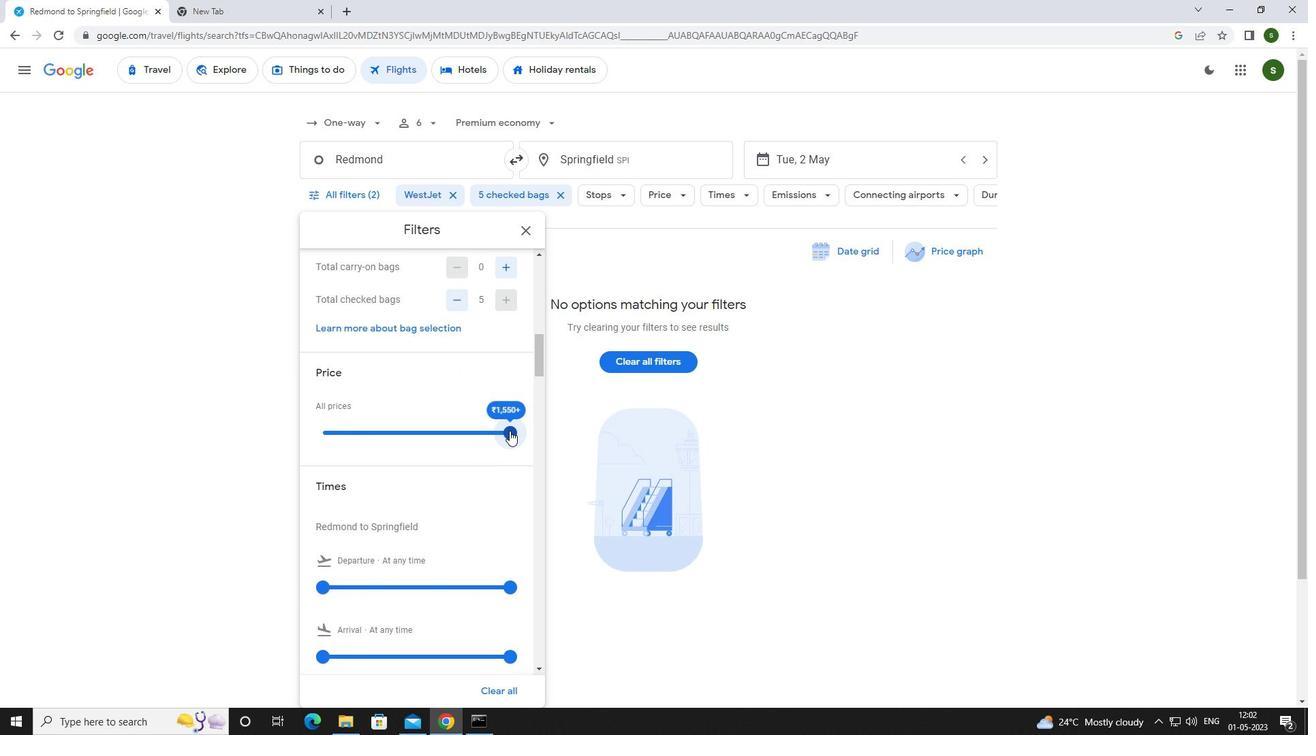 
Action: Mouse scrolled (510, 430) with delta (0, 0)
Screenshot: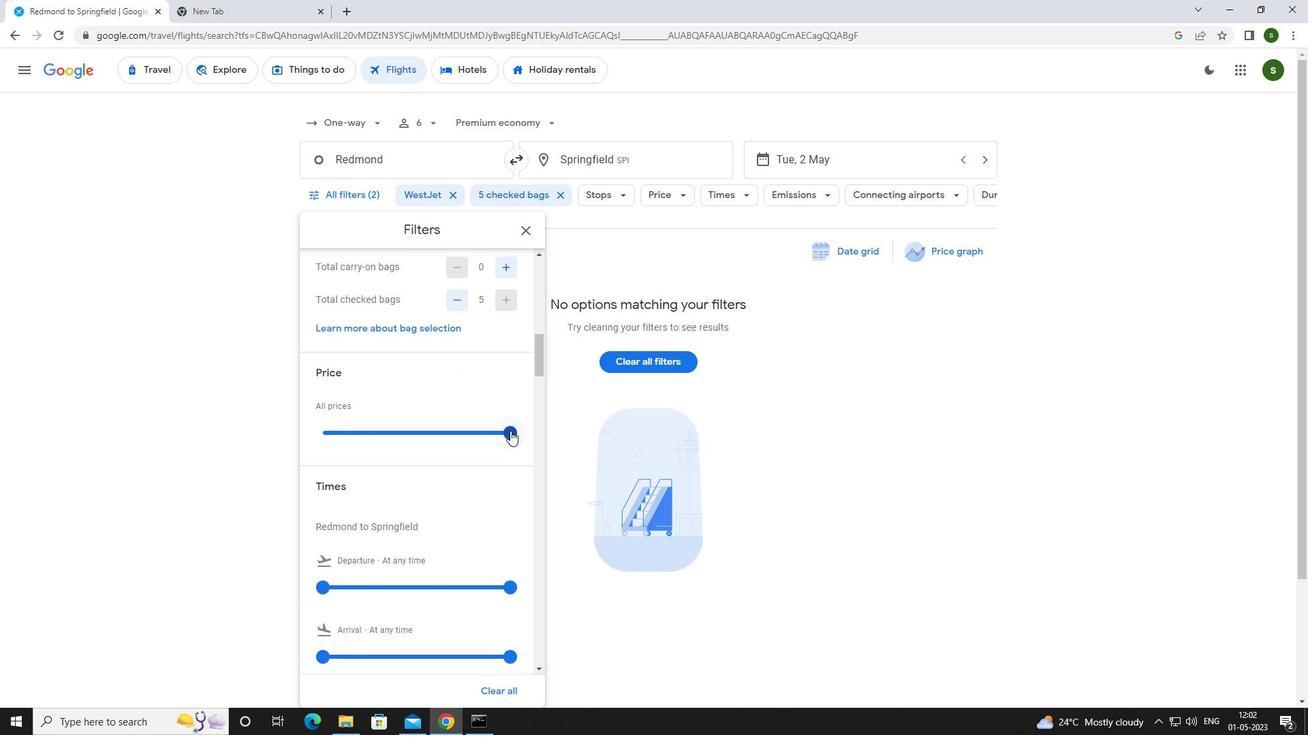 
Action: Mouse moved to (325, 519)
Screenshot: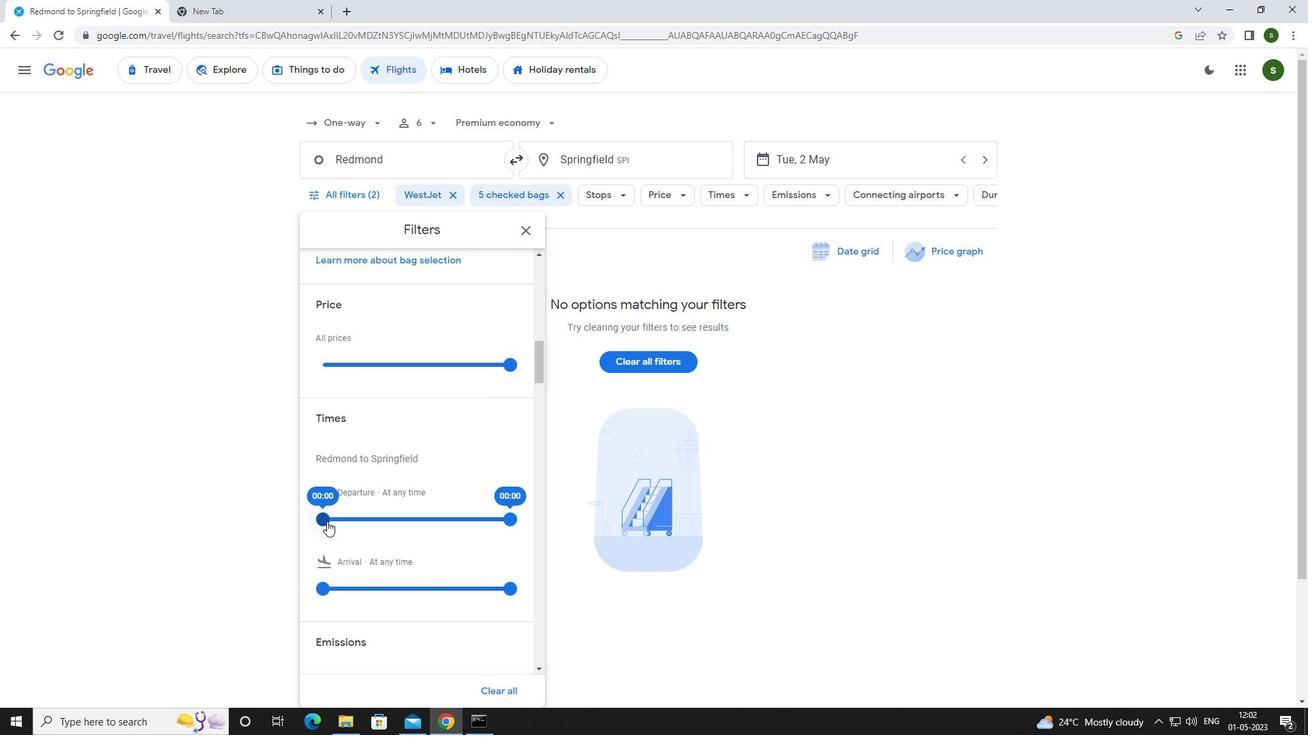 
Action: Mouse pressed left at (325, 519)
Screenshot: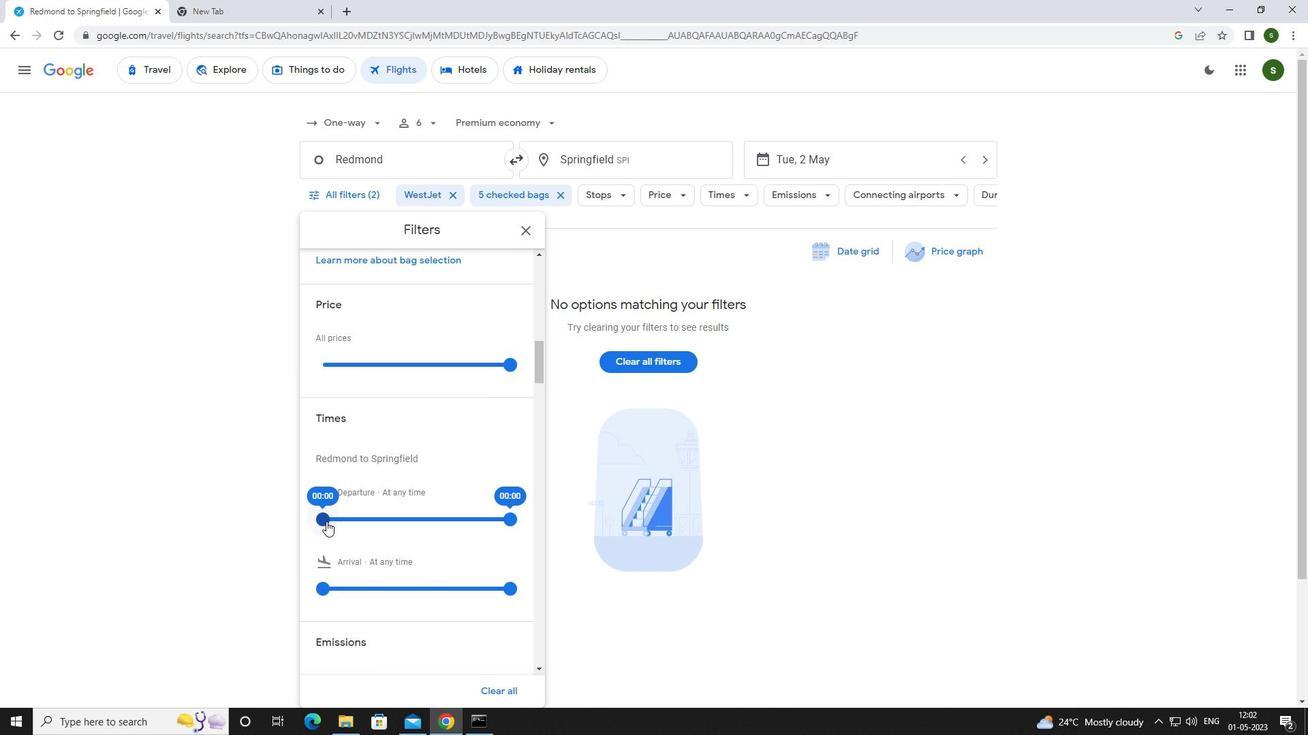 
Action: Mouse moved to (795, 498)
Screenshot: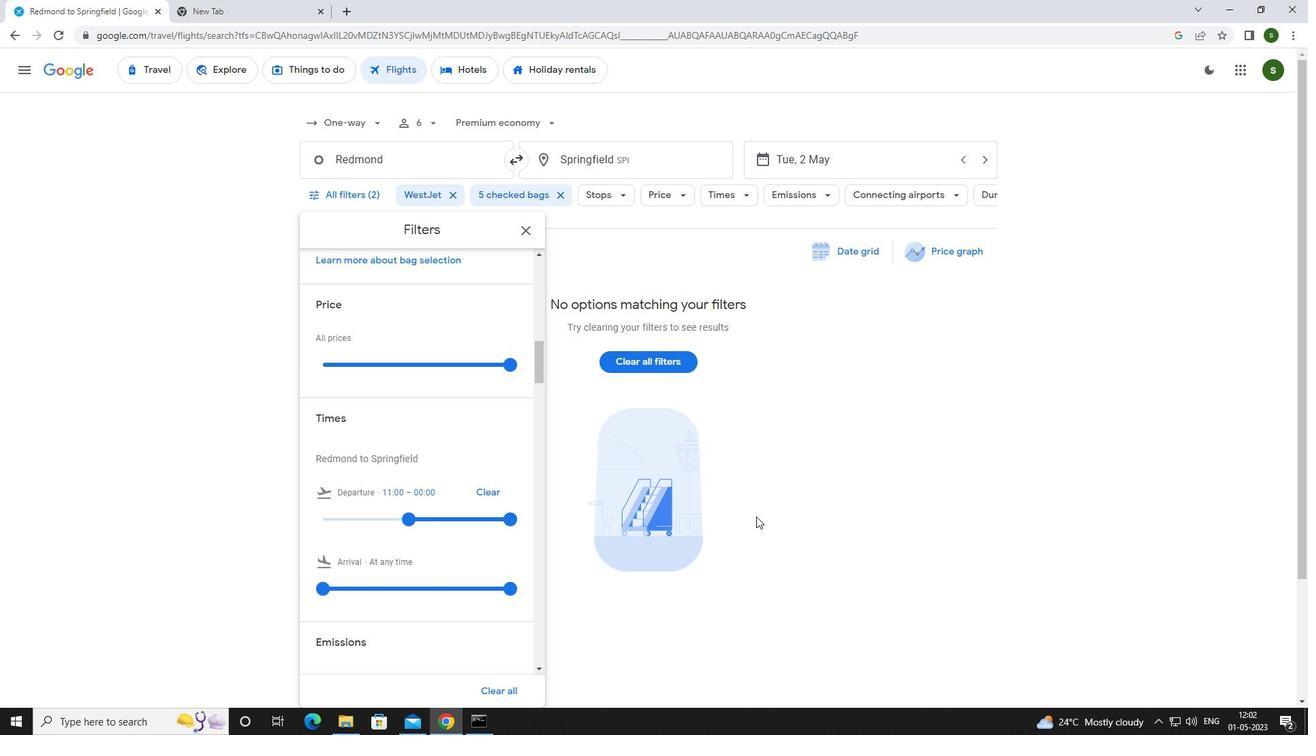 
Action: Mouse pressed left at (795, 498)
Screenshot: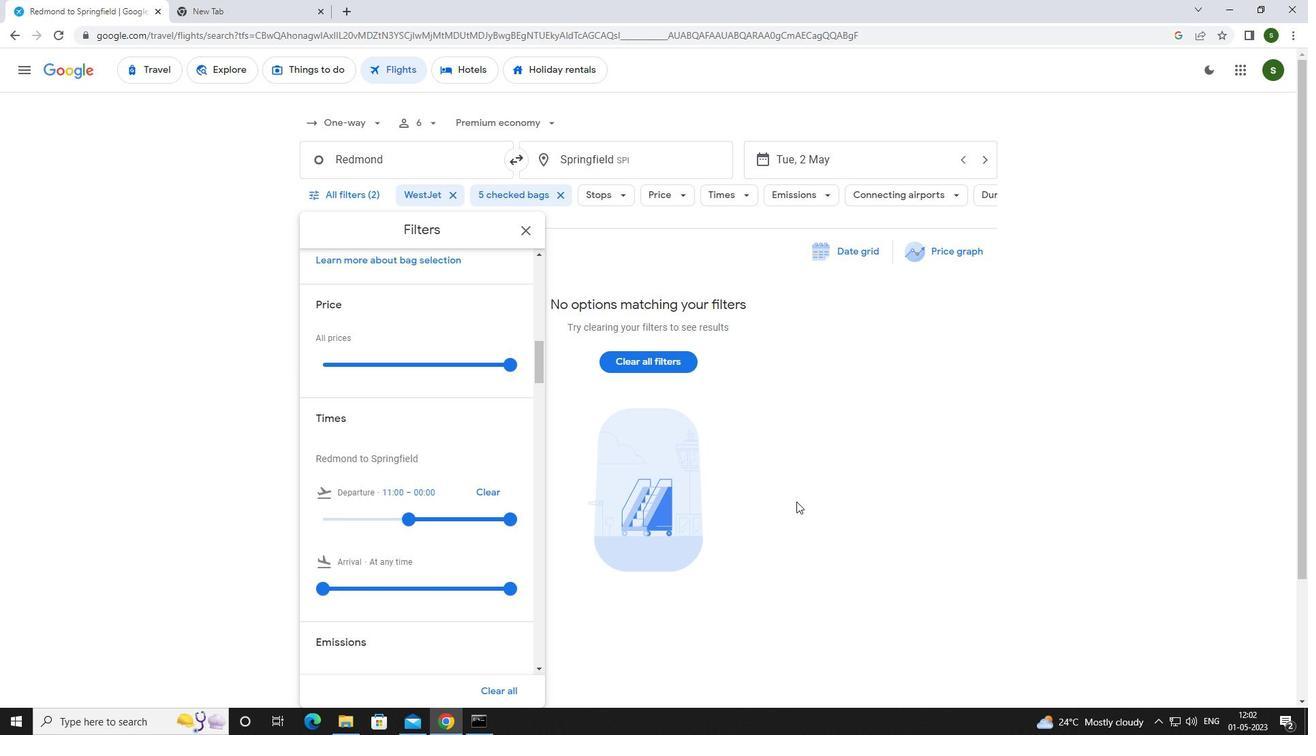 
